 Task: Reverse Audio.
Action: Mouse moved to (93, 10)
Screenshot: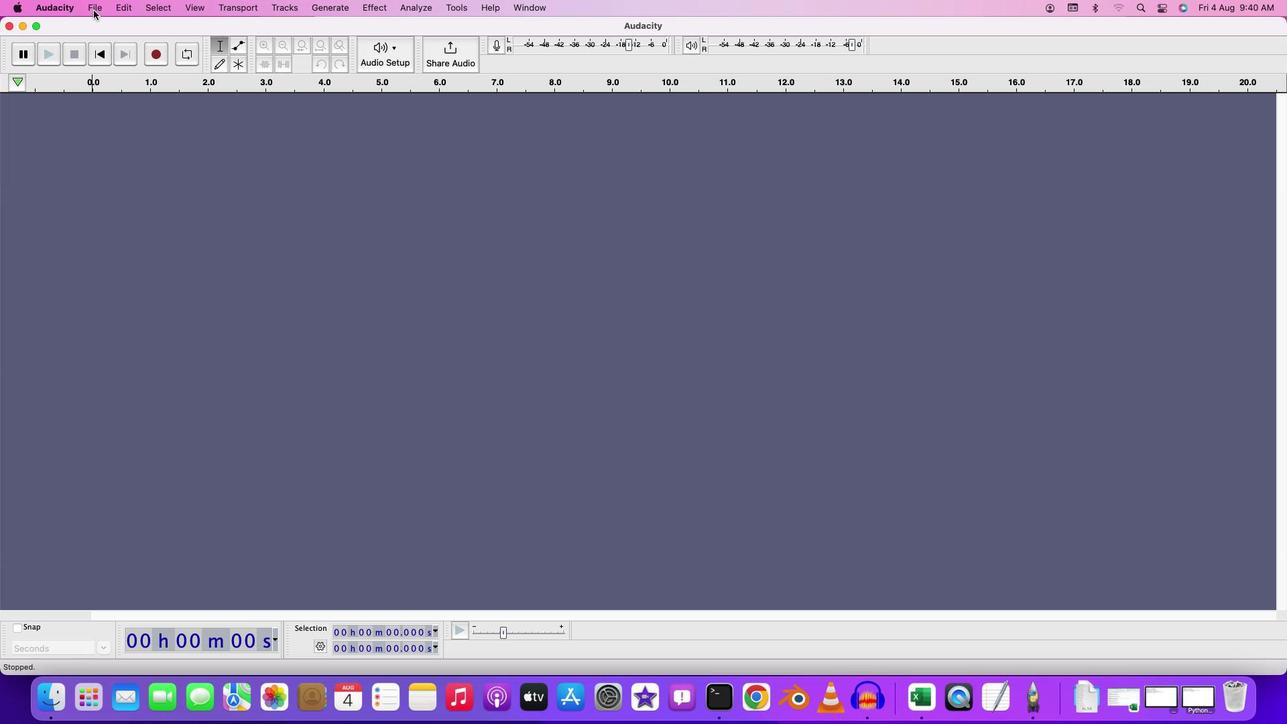 
Action: Mouse pressed left at (93, 10)
Screenshot: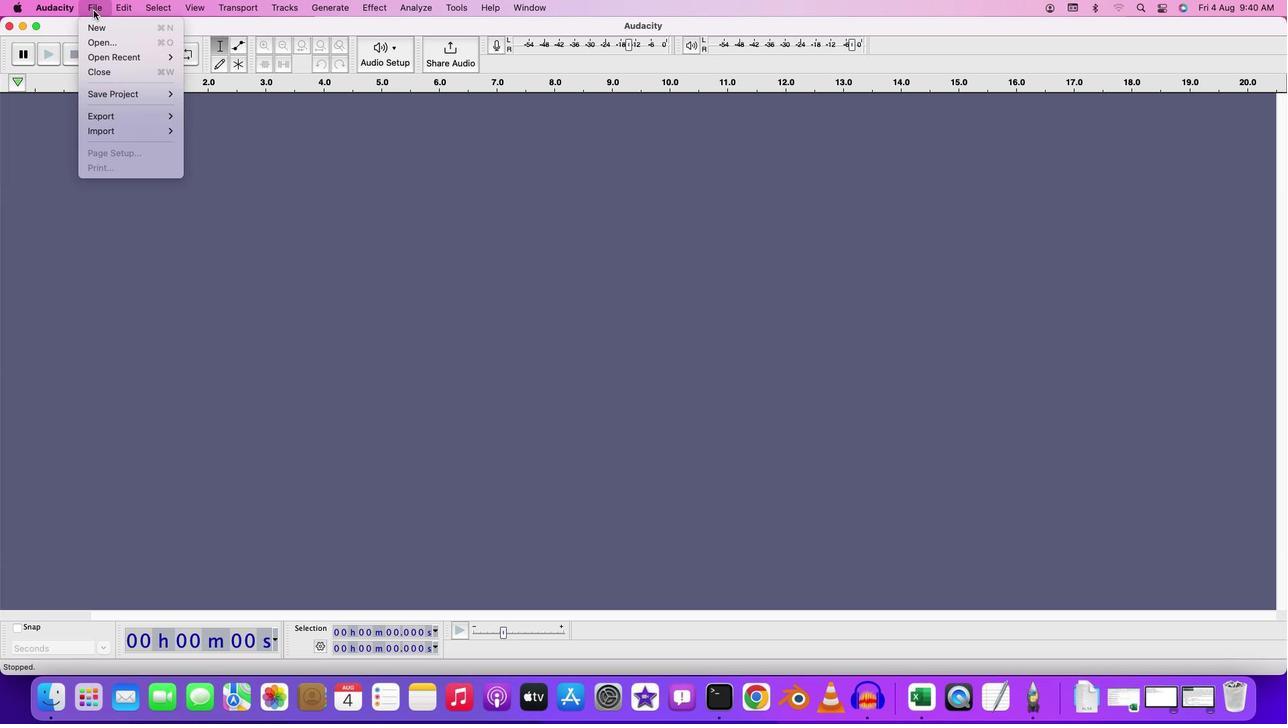
Action: Mouse moved to (102, 38)
Screenshot: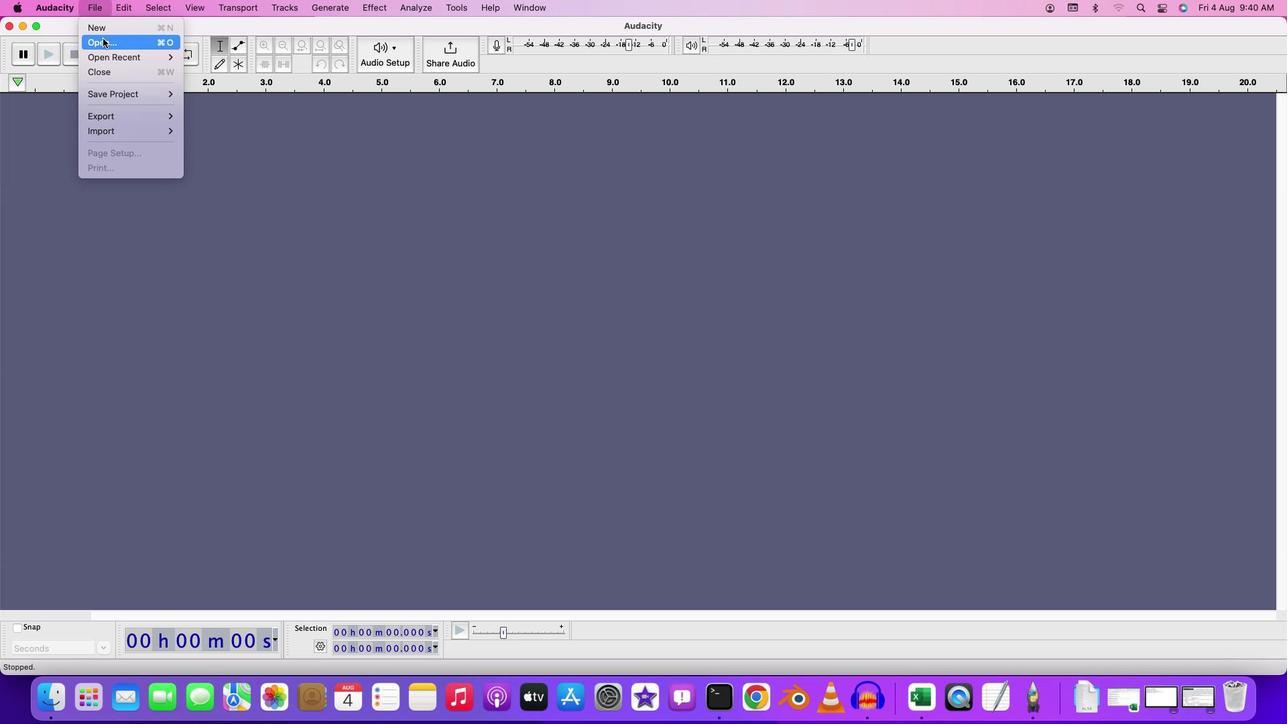 
Action: Mouse pressed left at (102, 38)
Screenshot: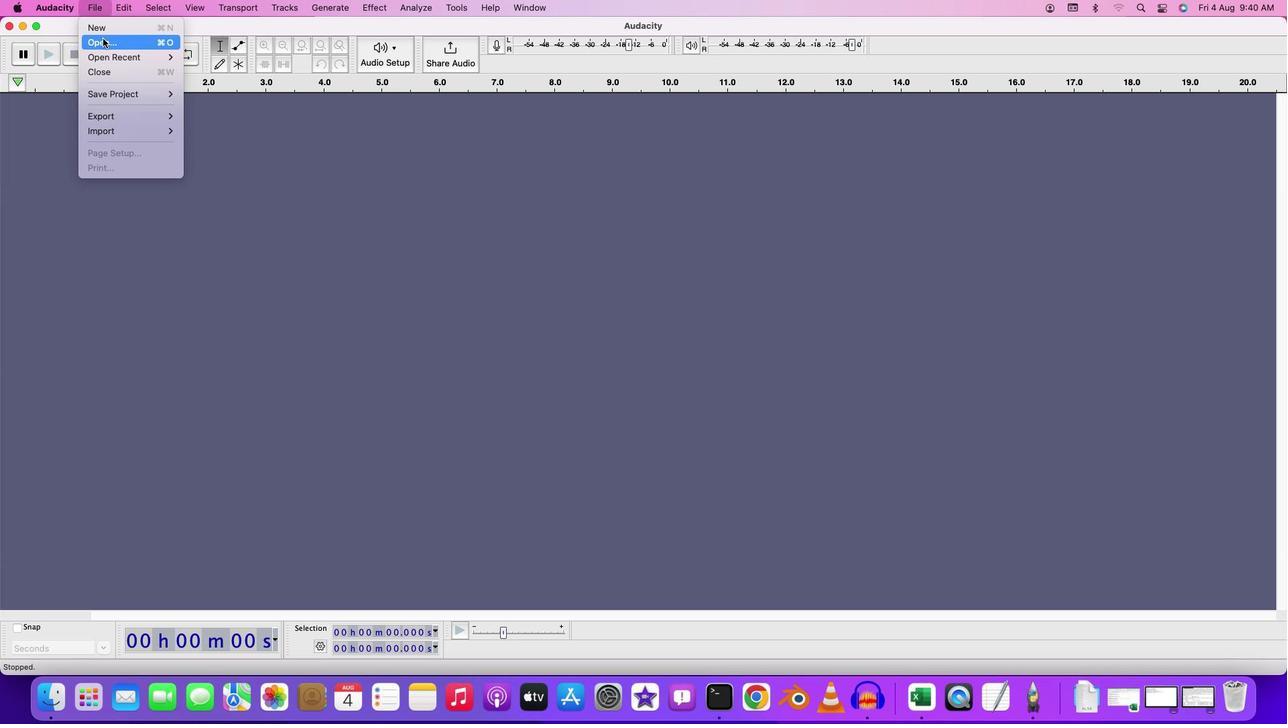 
Action: Mouse moved to (545, 275)
Screenshot: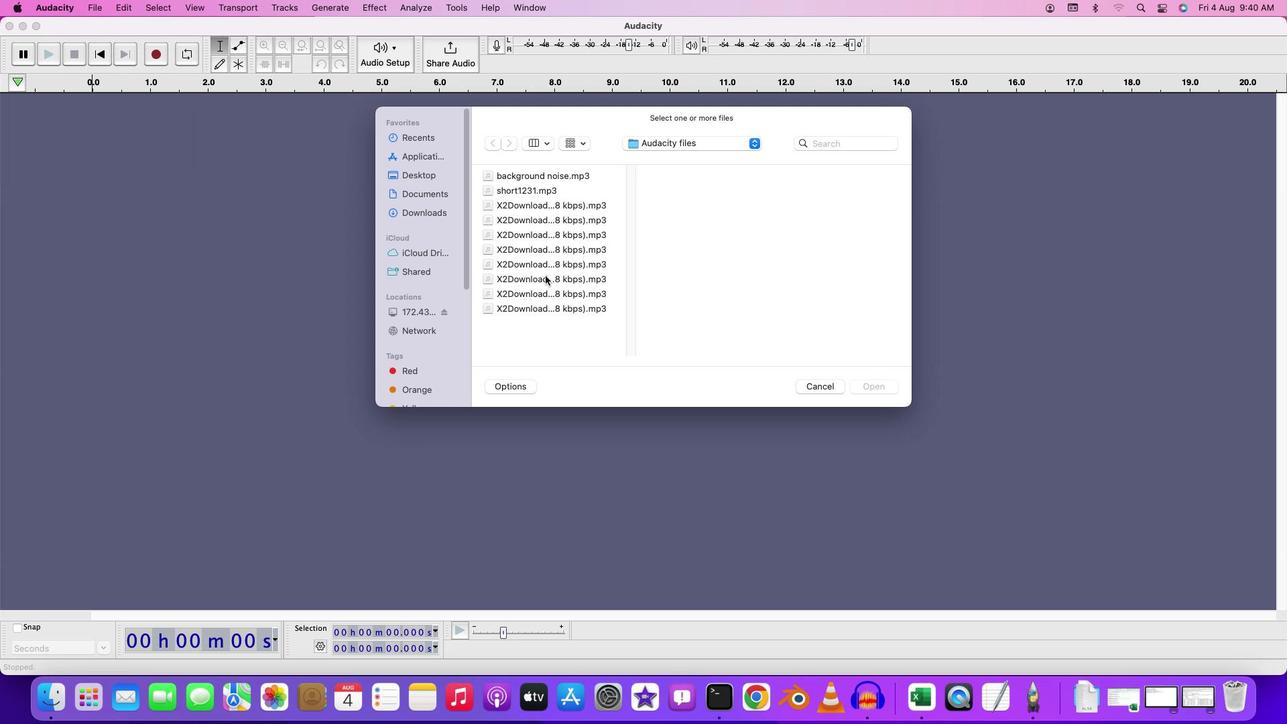 
Action: Mouse pressed left at (545, 275)
Screenshot: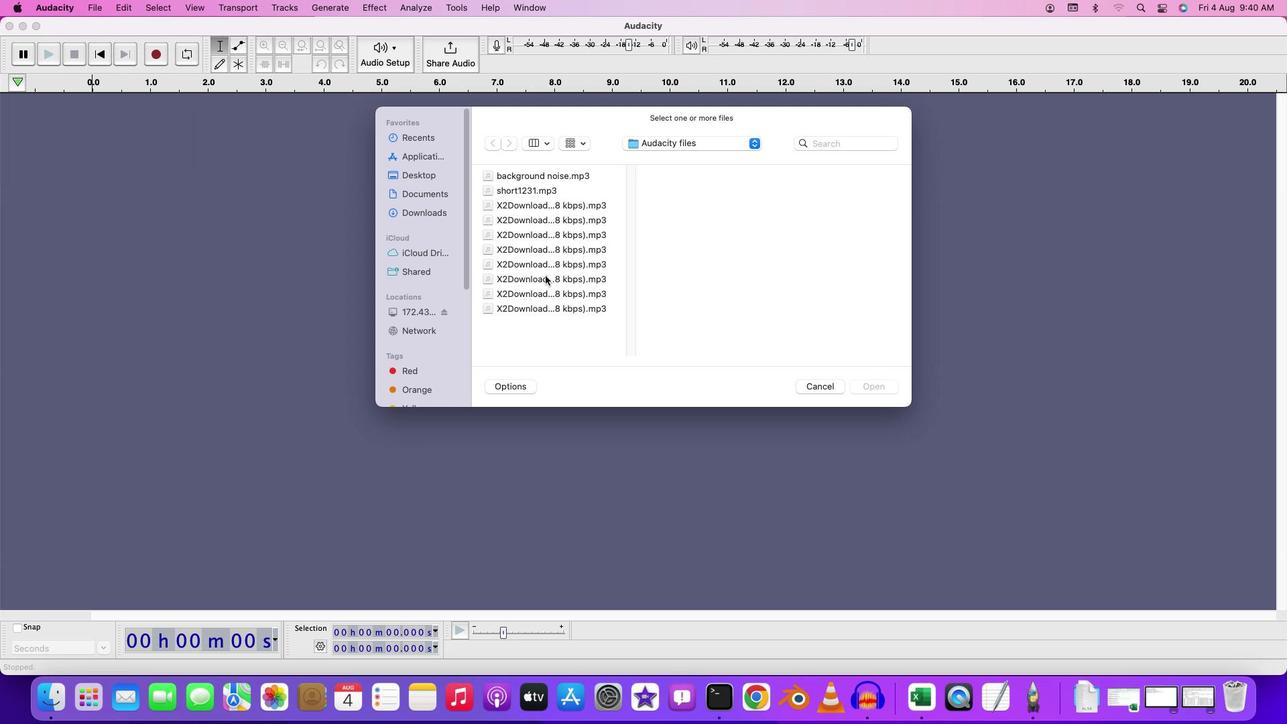 
Action: Mouse moved to (546, 280)
Screenshot: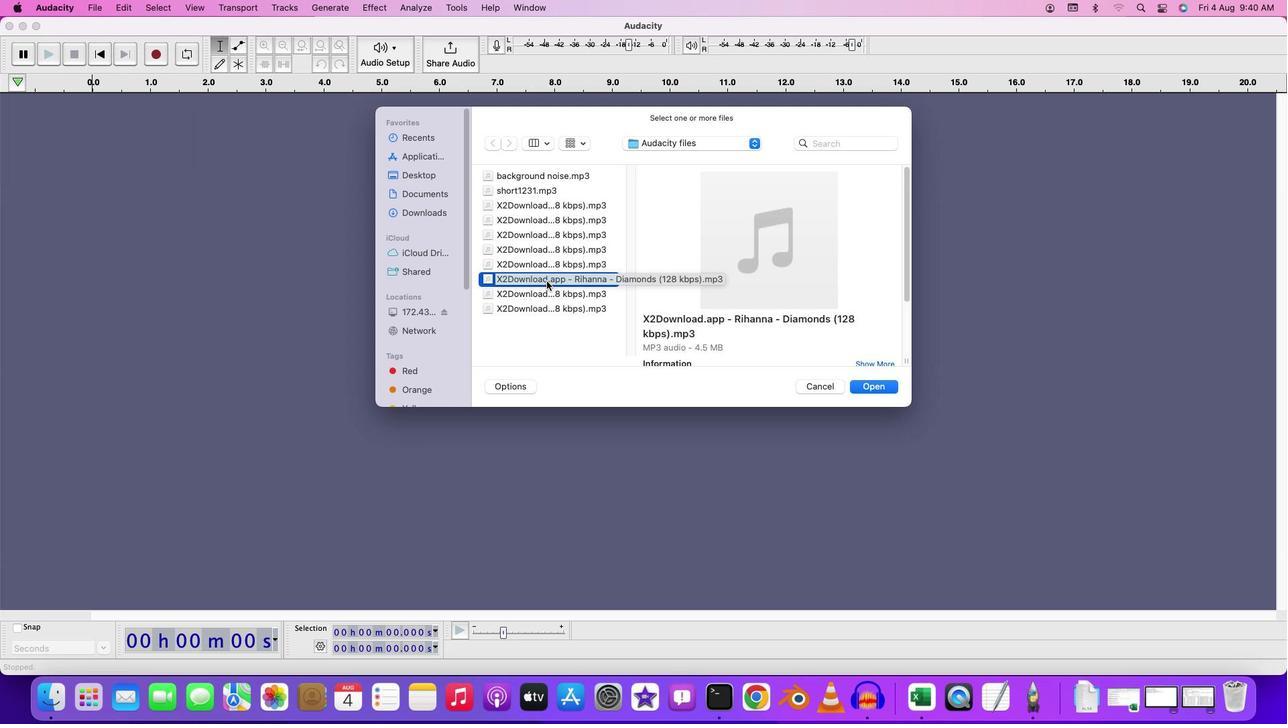 
Action: Mouse pressed left at (546, 280)
Screenshot: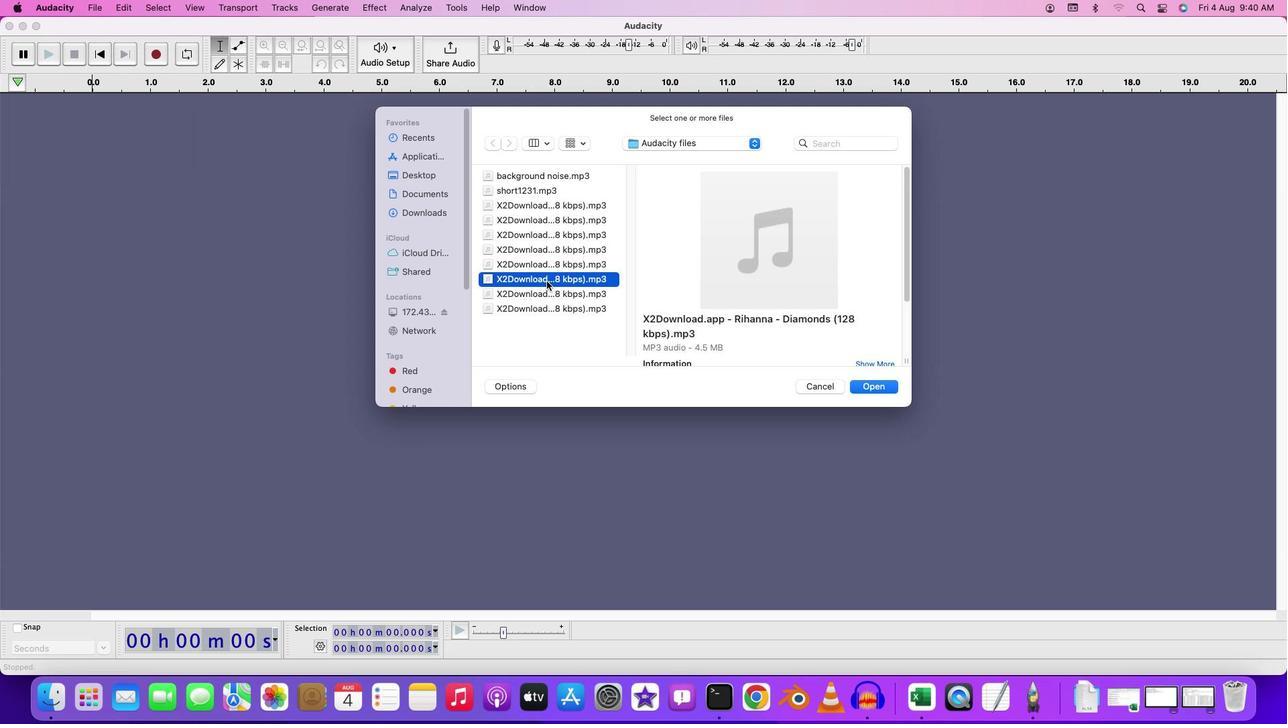 
Action: Mouse pressed left at (546, 280)
Screenshot: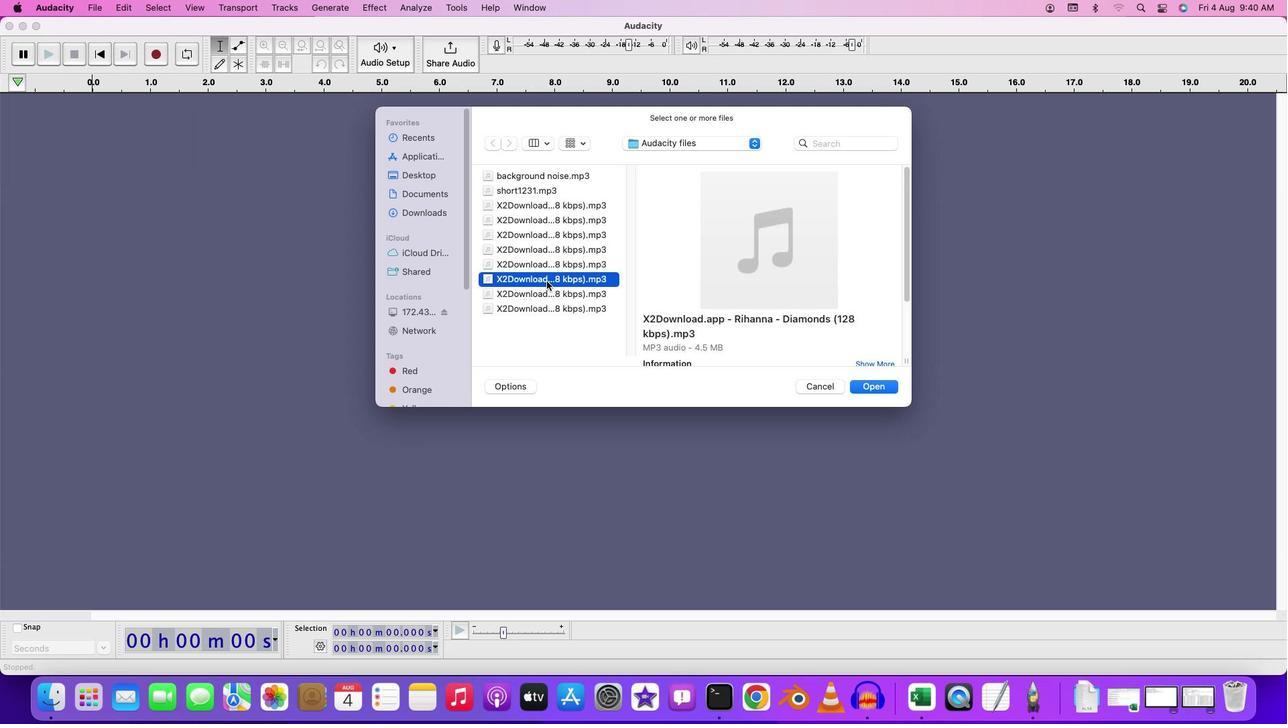 
Action: Mouse moved to (285, 150)
Screenshot: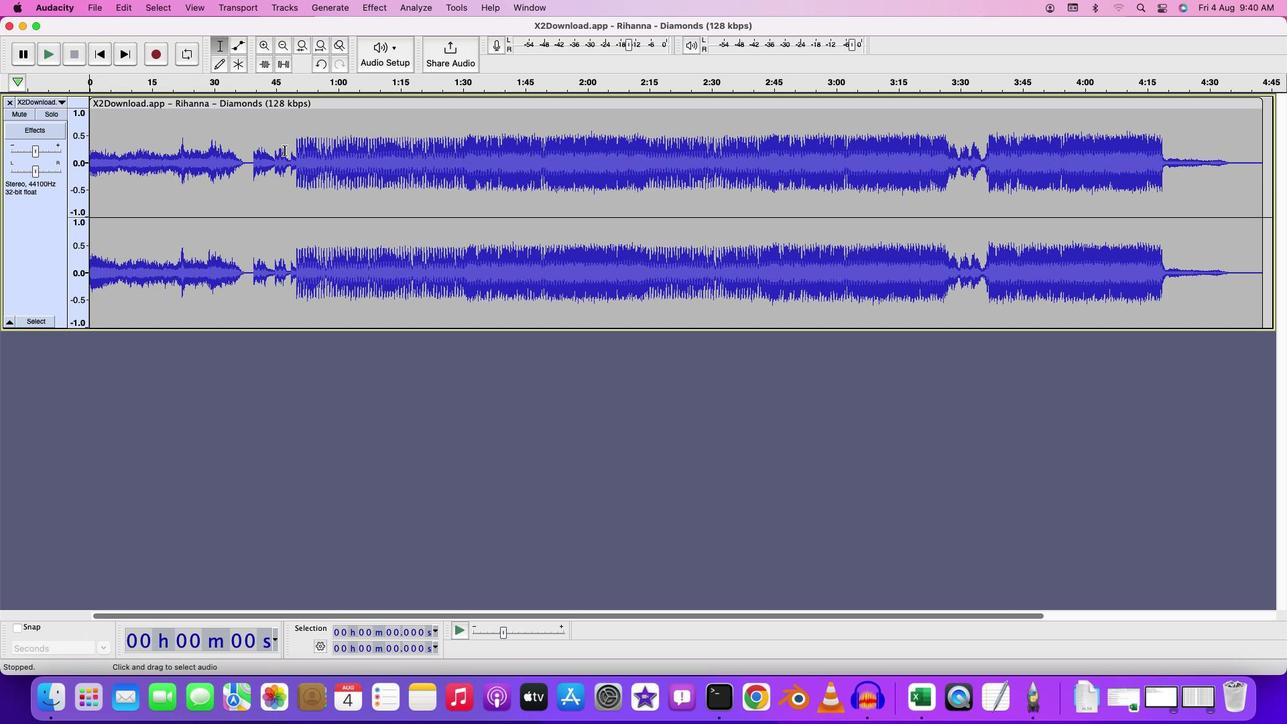 
Action: Mouse pressed left at (285, 150)
Screenshot: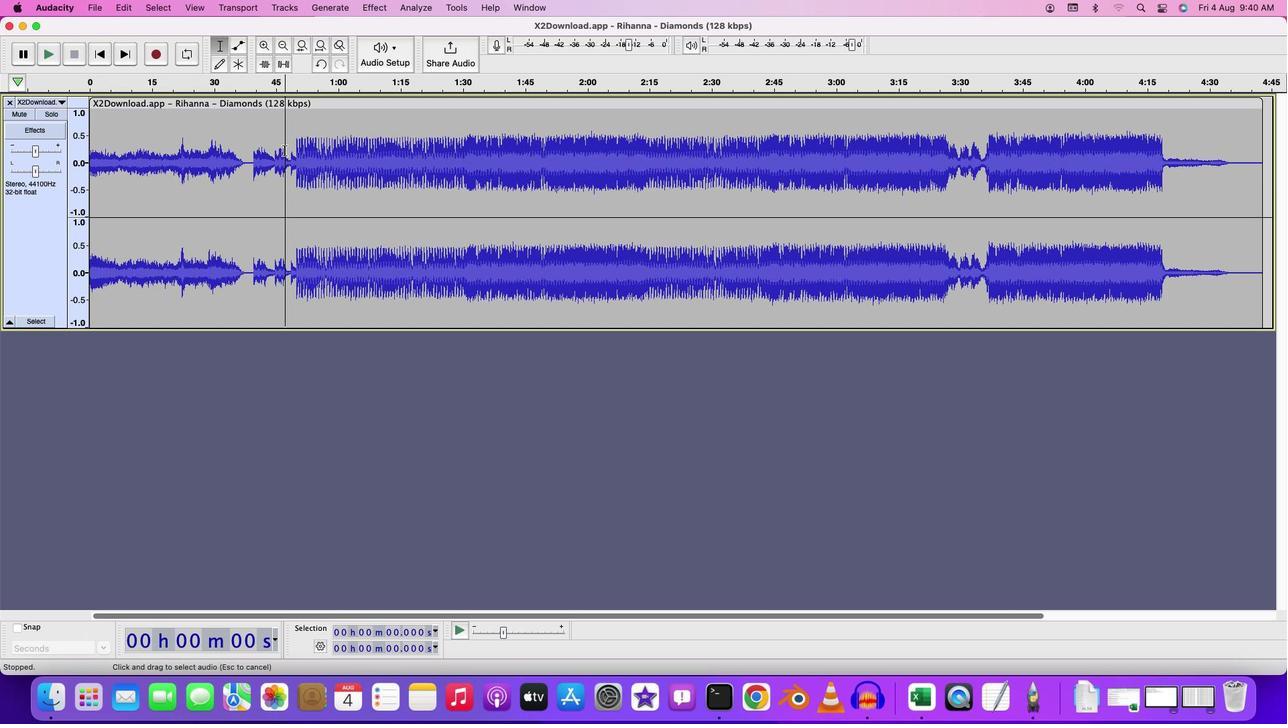 
Action: Mouse moved to (292, 147)
Screenshot: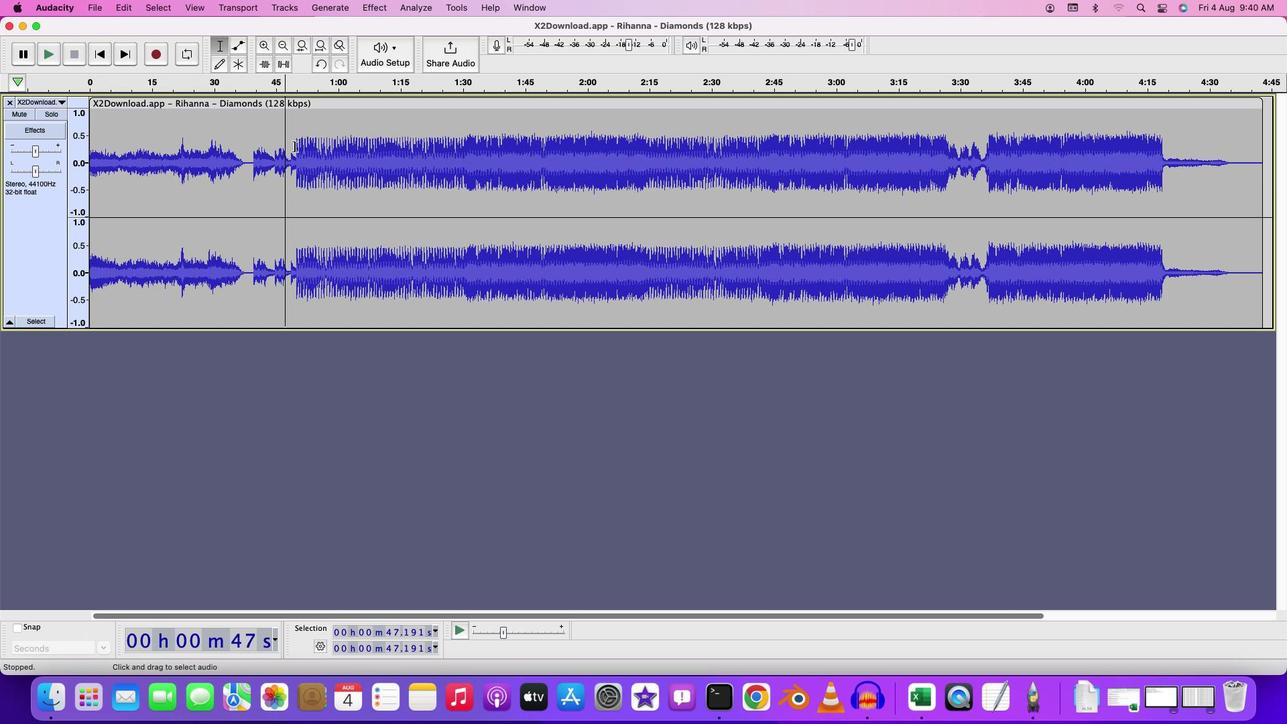 
Action: Key pressed Key.space
Screenshot: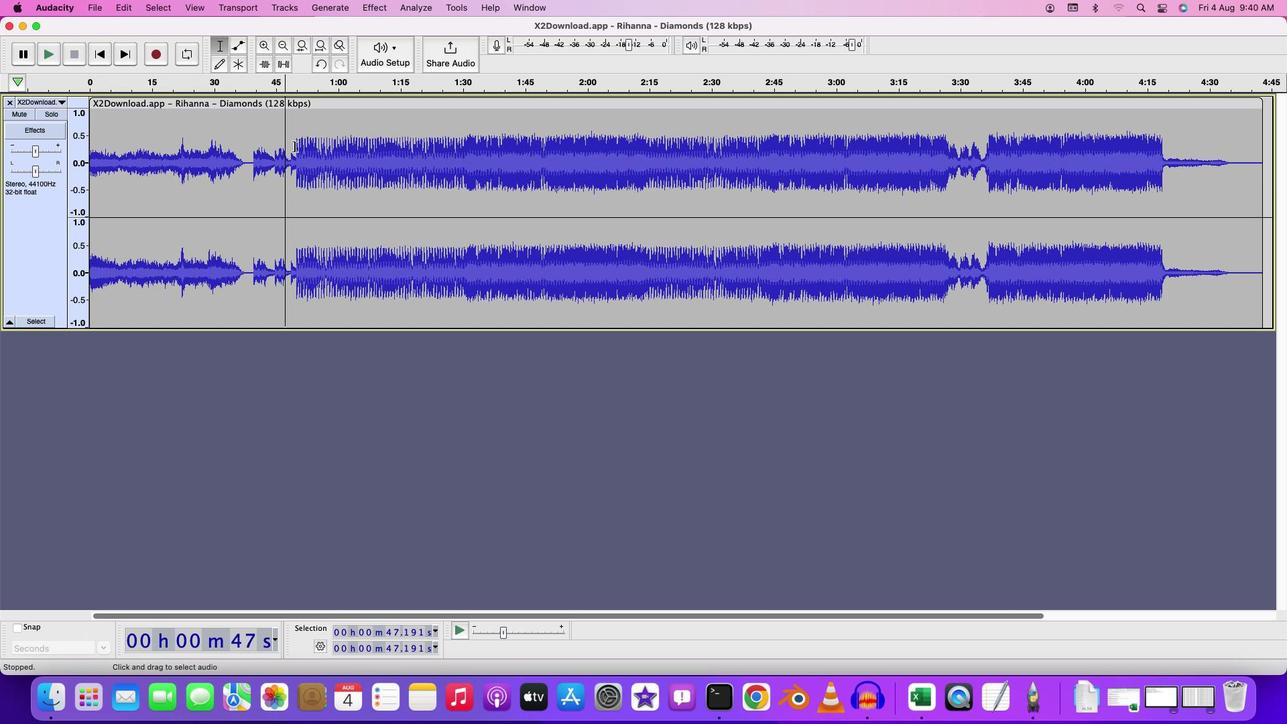 
Action: Mouse moved to (299, 146)
Screenshot: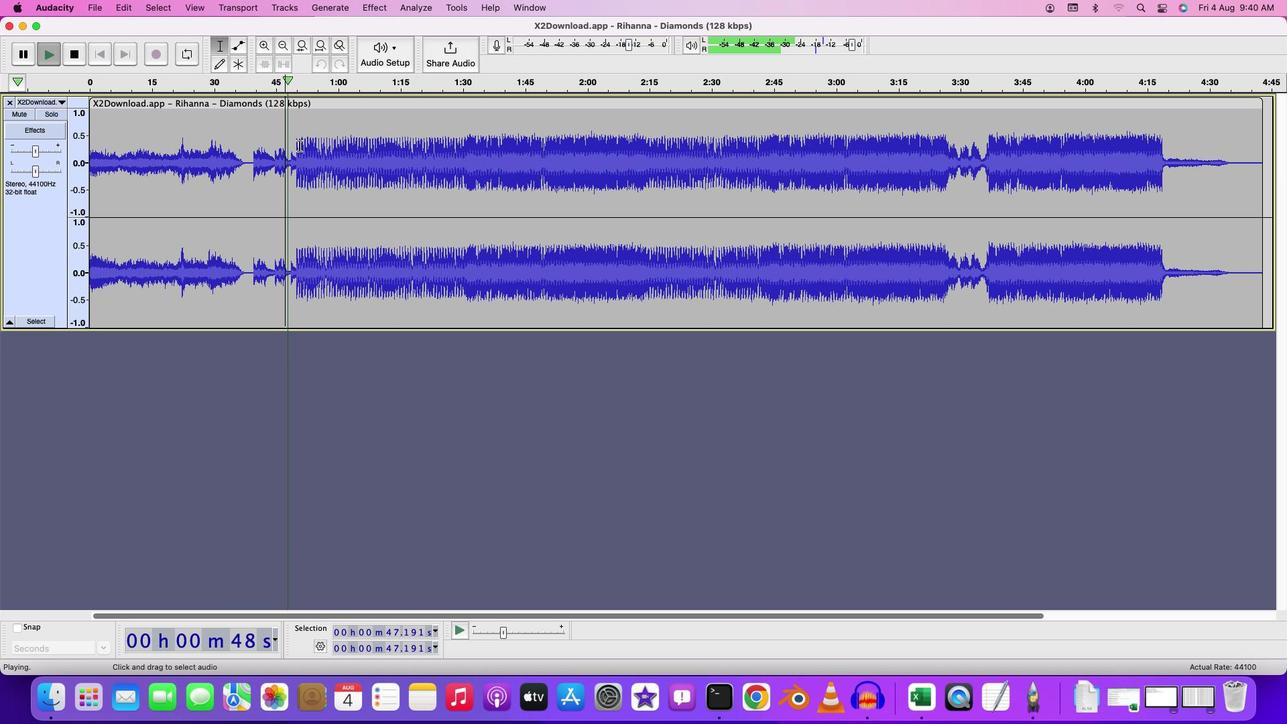 
Action: Key pressed Key.space
Screenshot: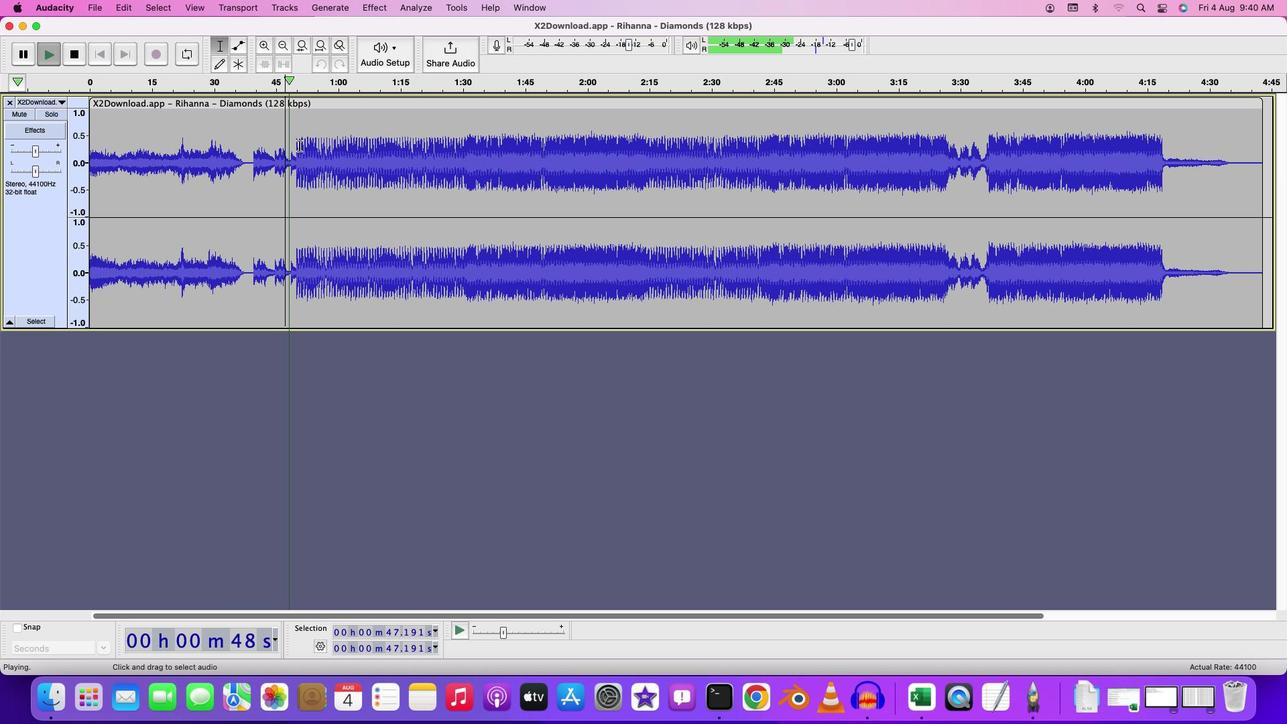 
Action: Mouse moved to (299, 146)
Screenshot: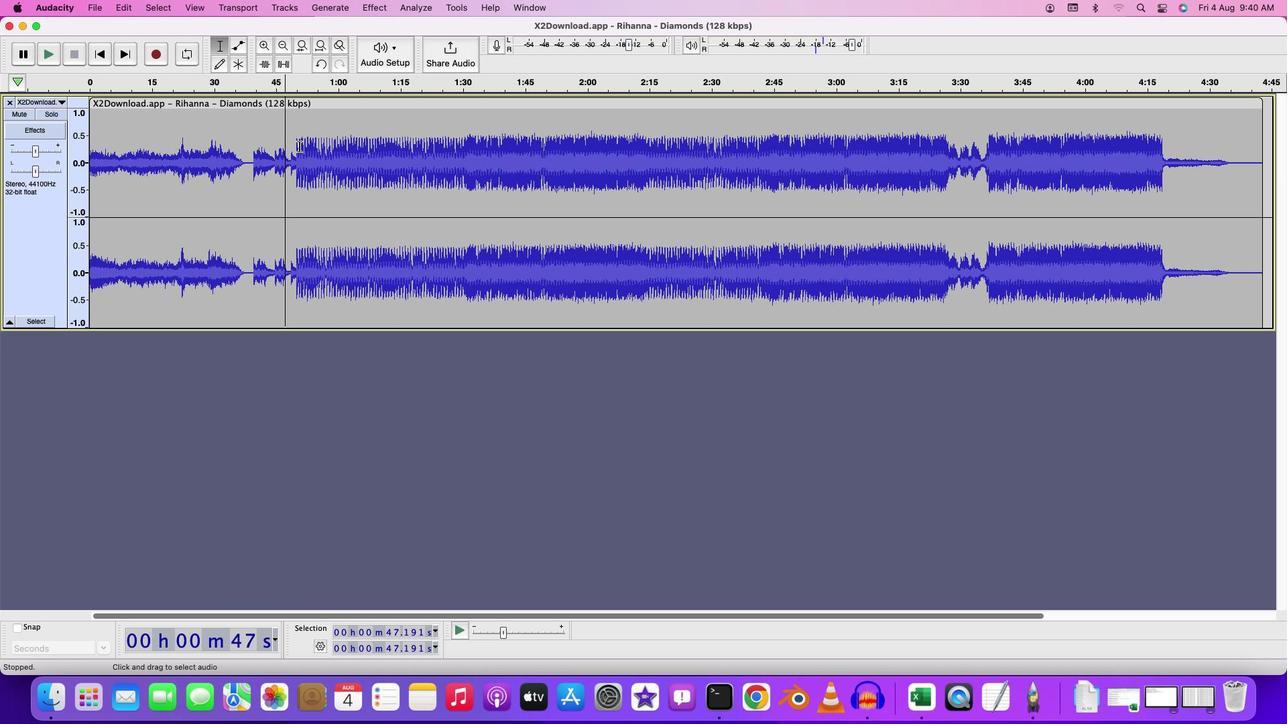 
Action: Key pressed Key.space
Screenshot: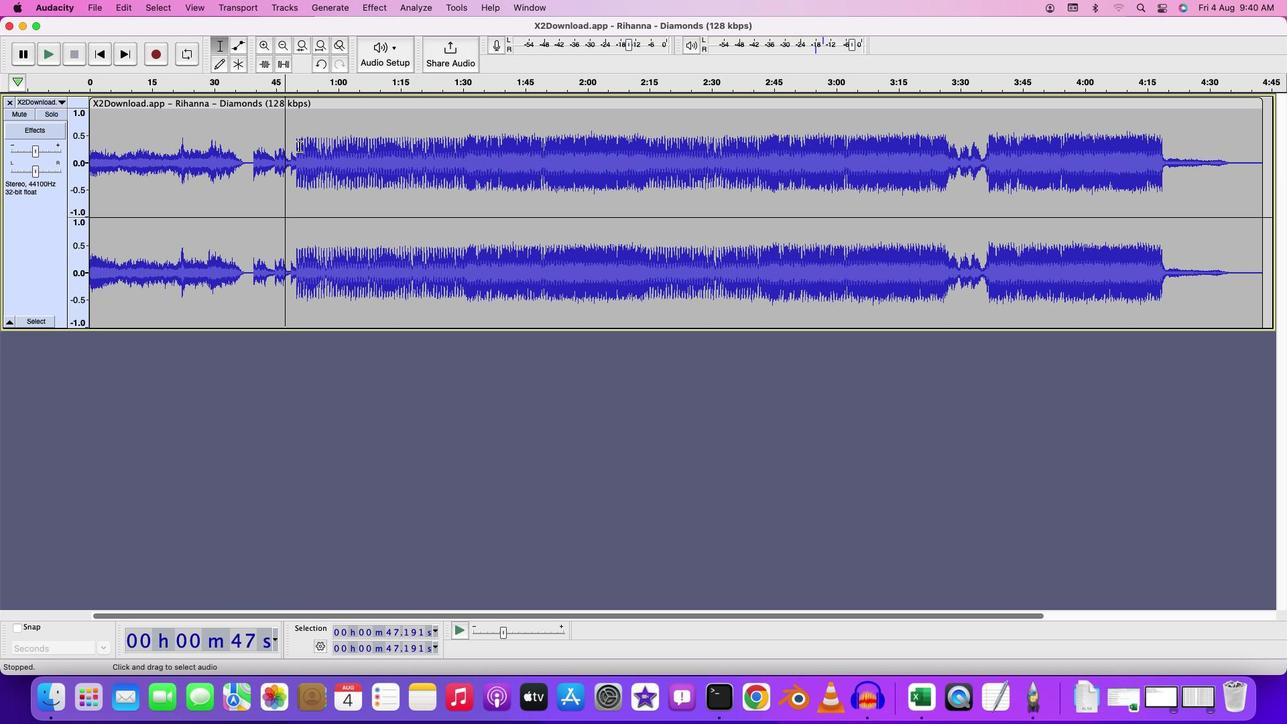 
Action: Mouse moved to (249, 134)
Screenshot: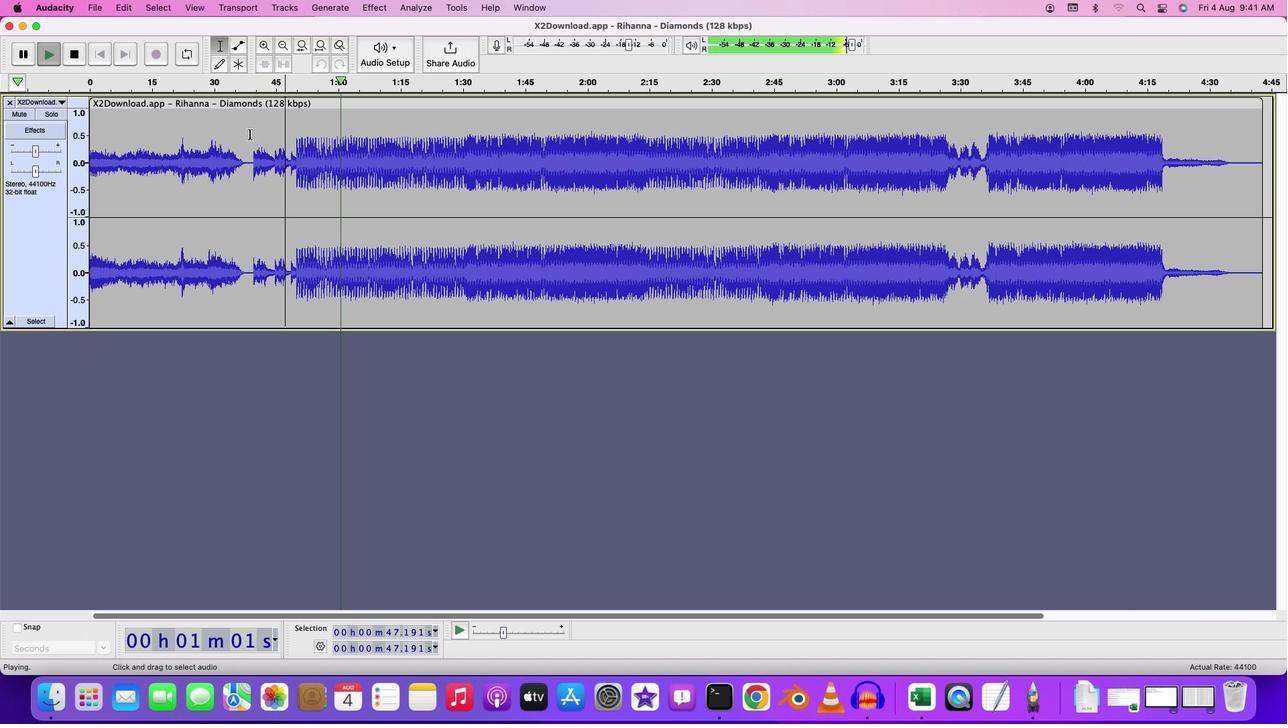 
Action: Mouse pressed left at (249, 134)
Screenshot: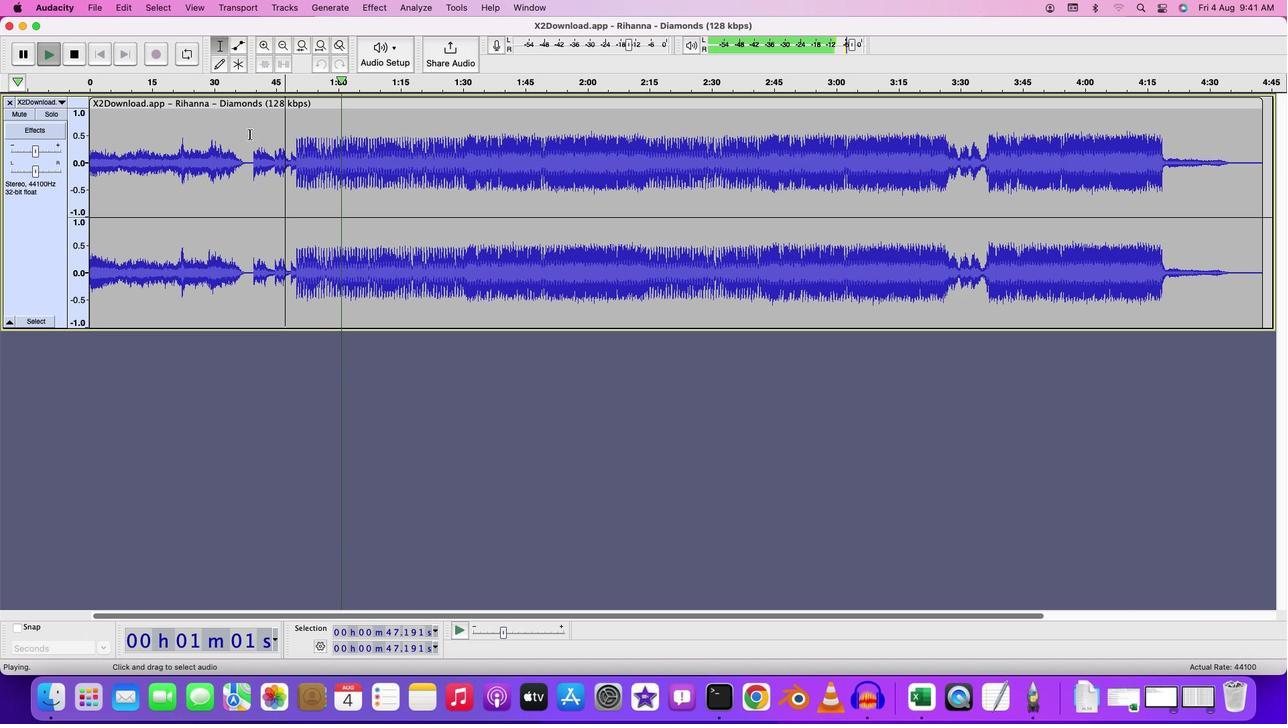 
Action: Mouse moved to (934, 115)
Screenshot: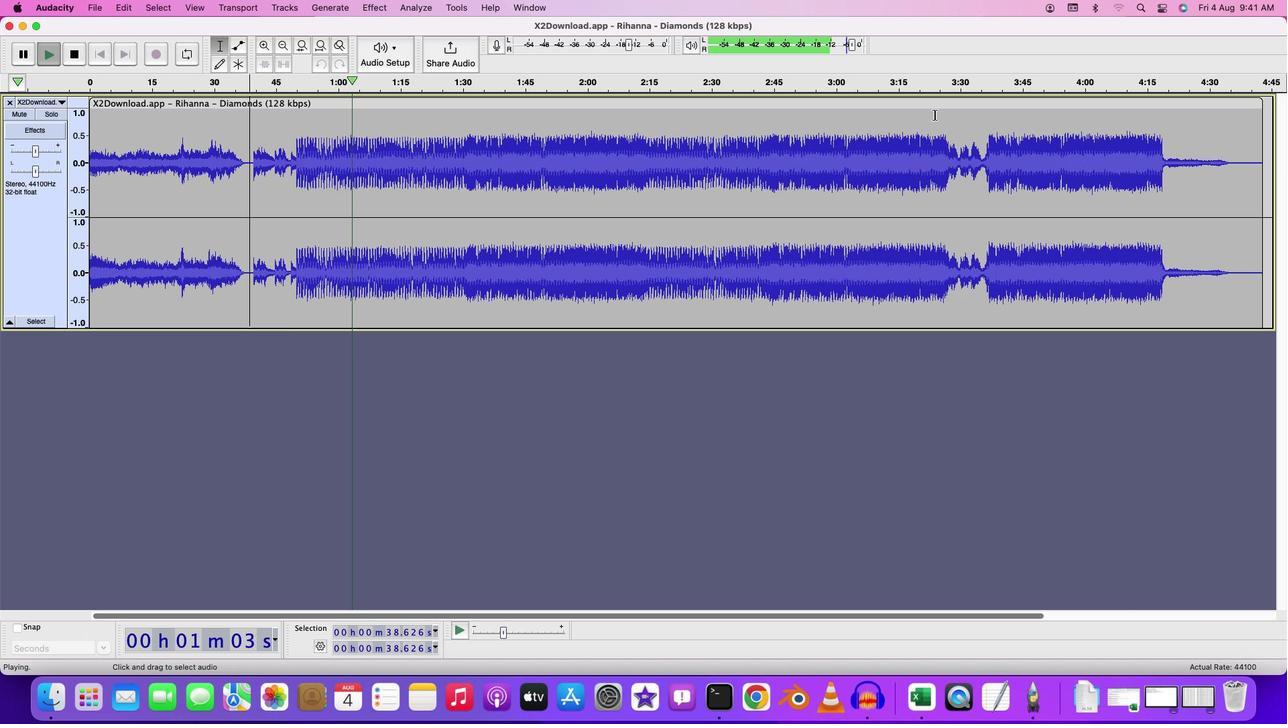 
Action: Mouse pressed left at (934, 115)
Screenshot: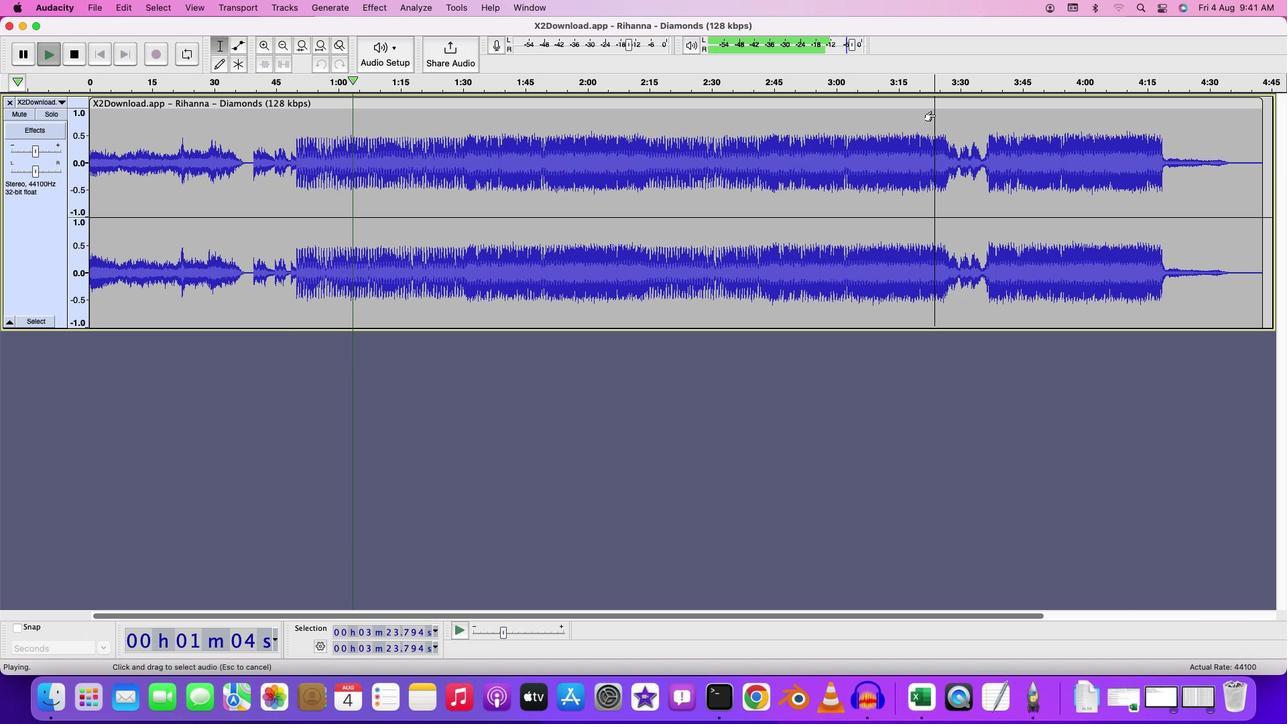 
Action: Key pressed Key.spaceKey.space
Screenshot: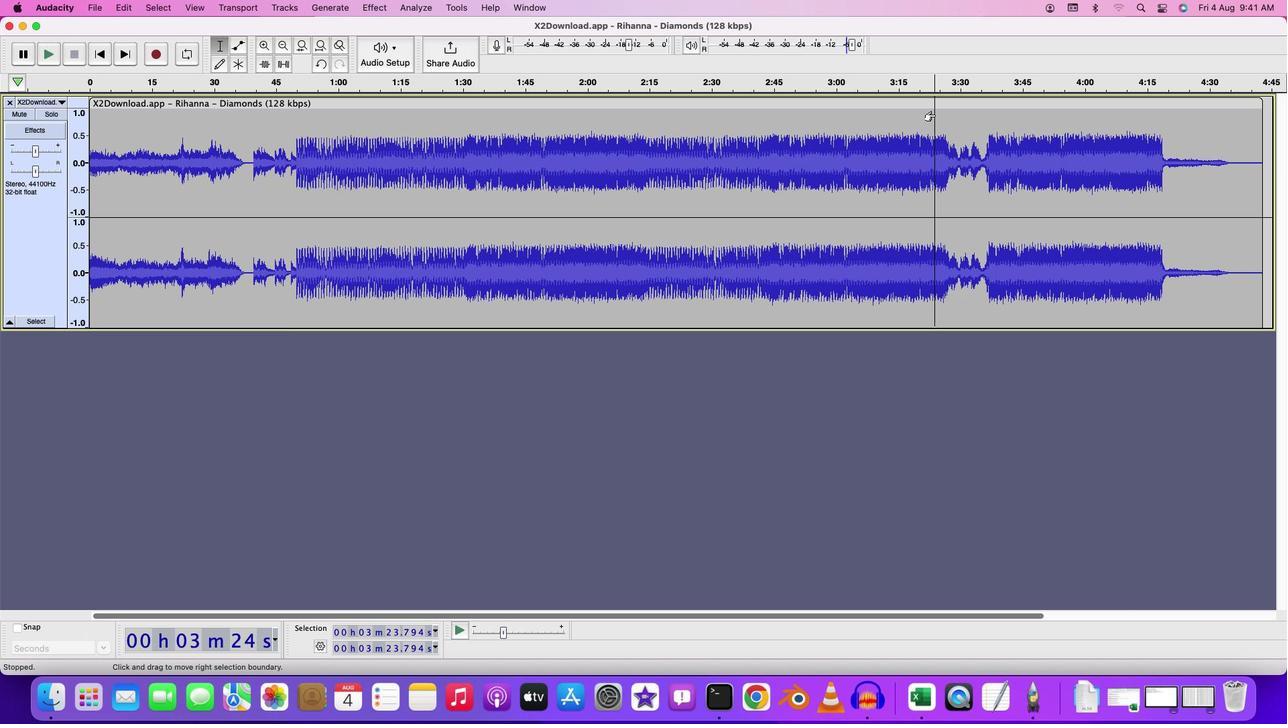 
Action: Mouse moved to (909, 122)
Screenshot: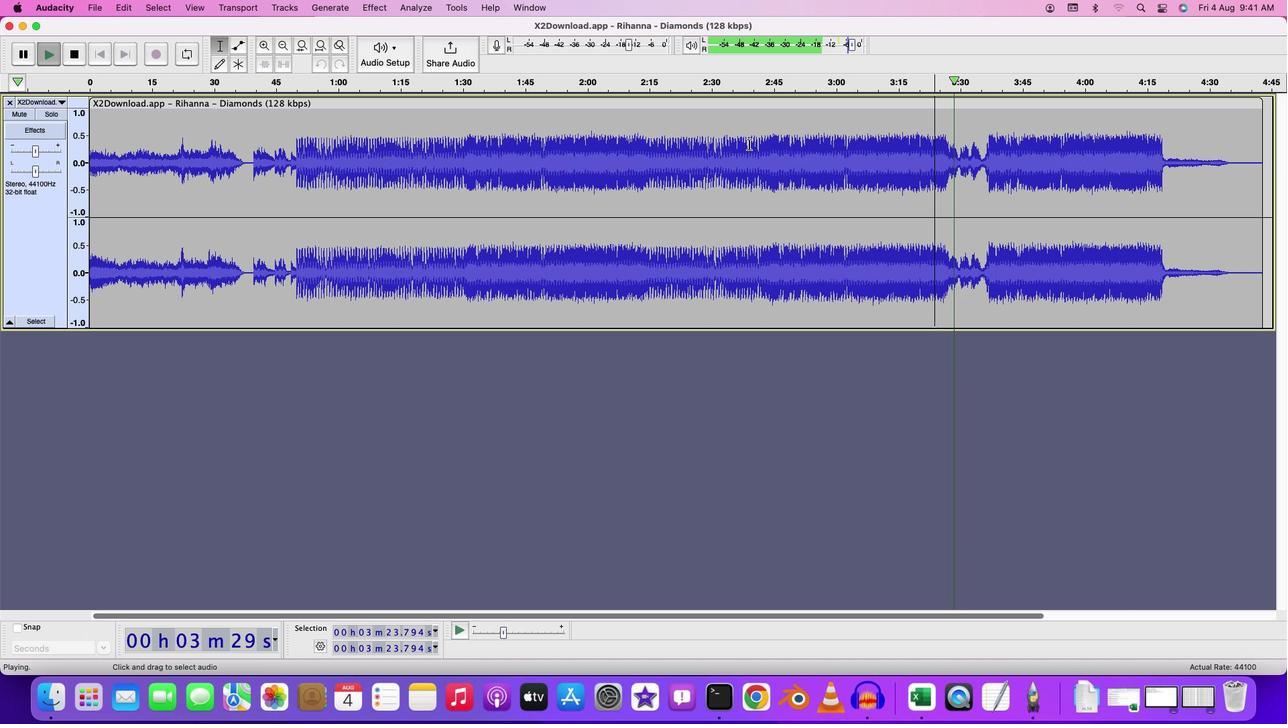 
Action: Key pressed Key.space
Screenshot: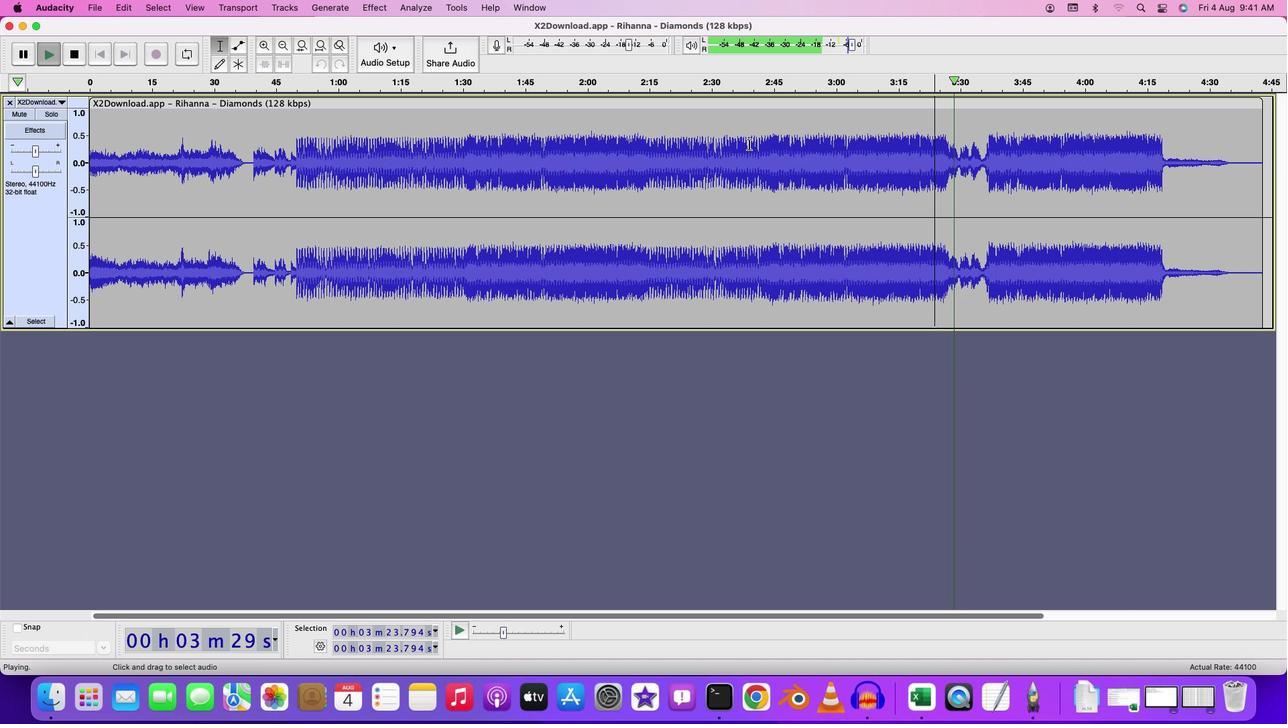 
Action: Mouse moved to (175, 122)
Screenshot: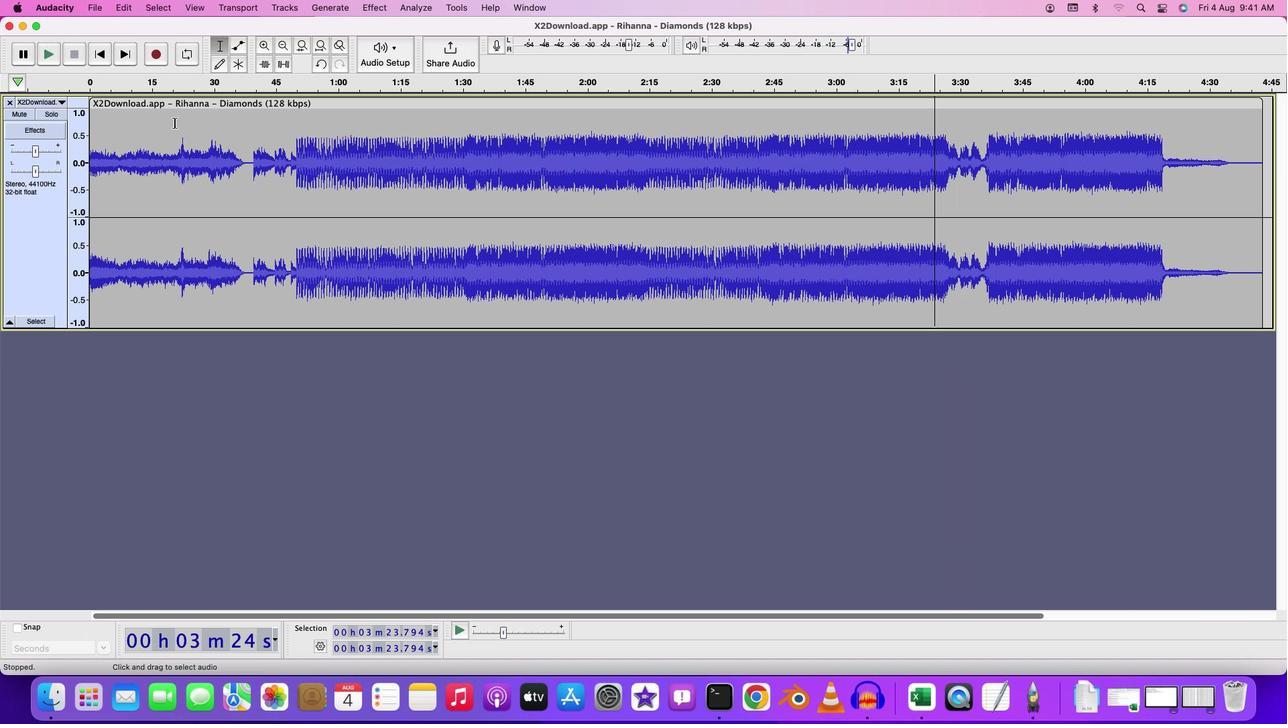 
Action: Mouse pressed left at (175, 122)
Screenshot: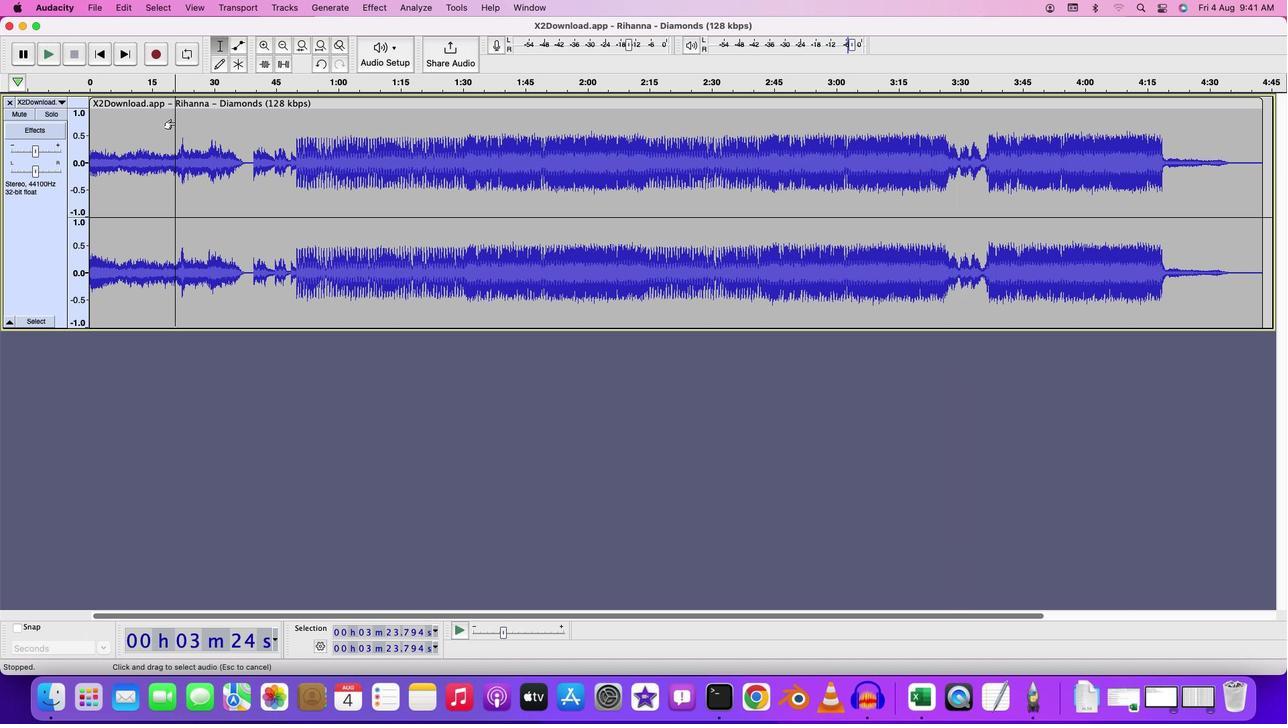 
Action: Key pressed Key.space
Screenshot: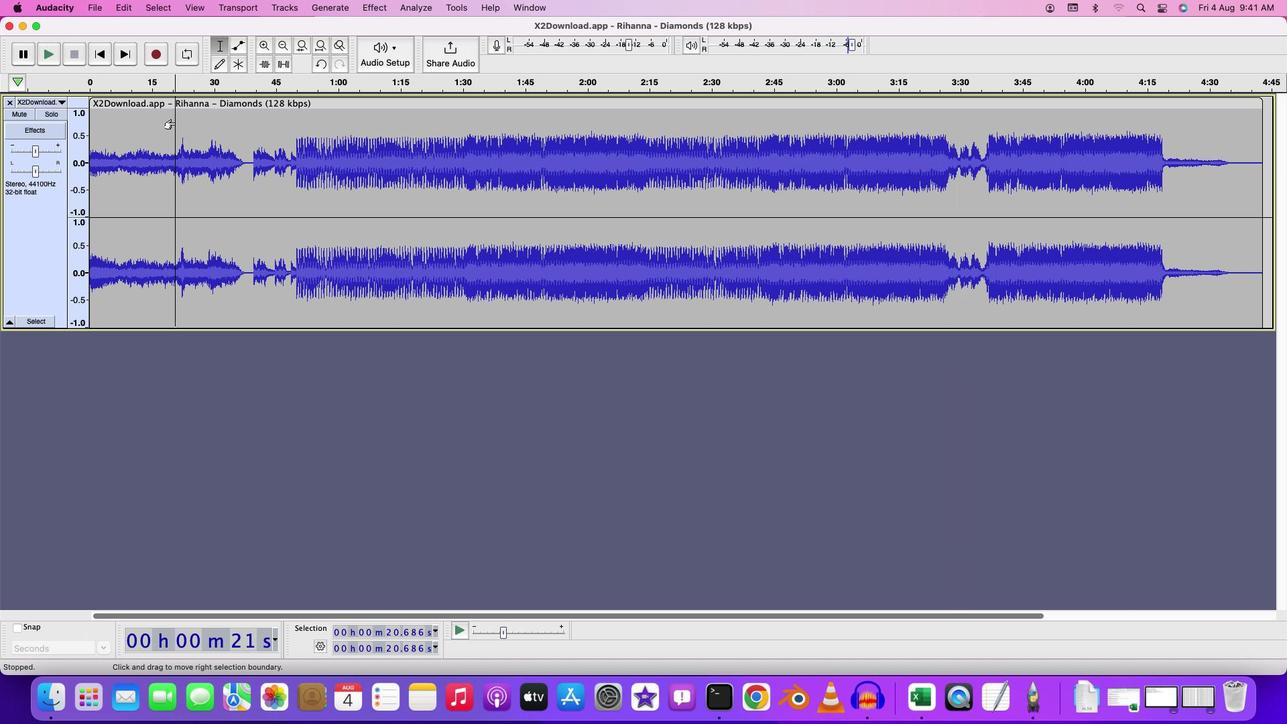 
Action: Mouse moved to (254, 132)
Screenshot: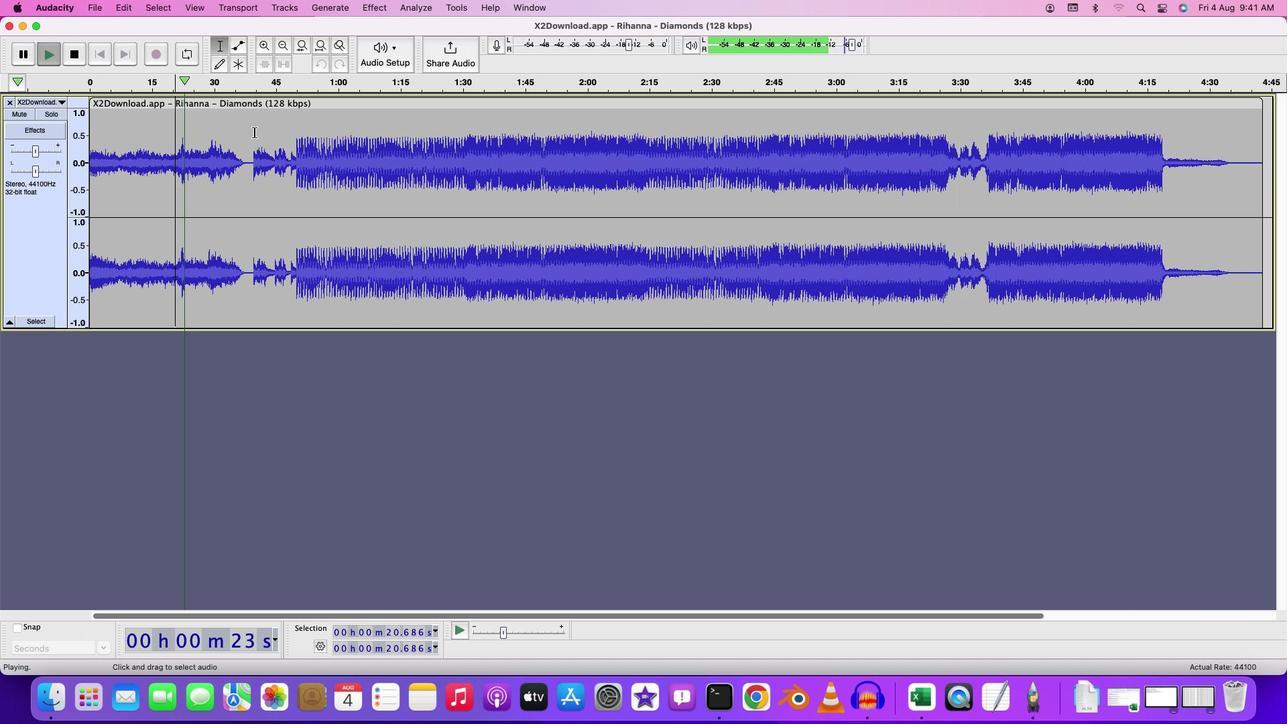 
Action: Mouse pressed left at (254, 132)
Screenshot: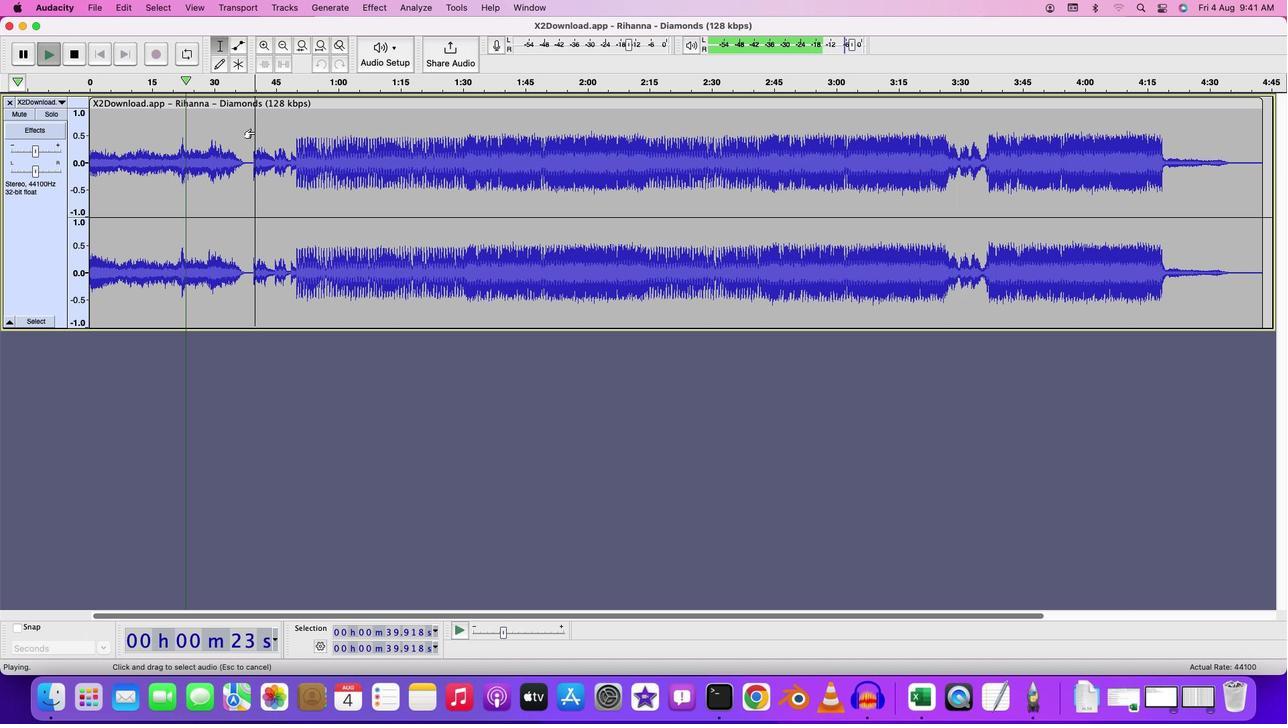 
Action: Key pressed Key.spaceKey.space
Screenshot: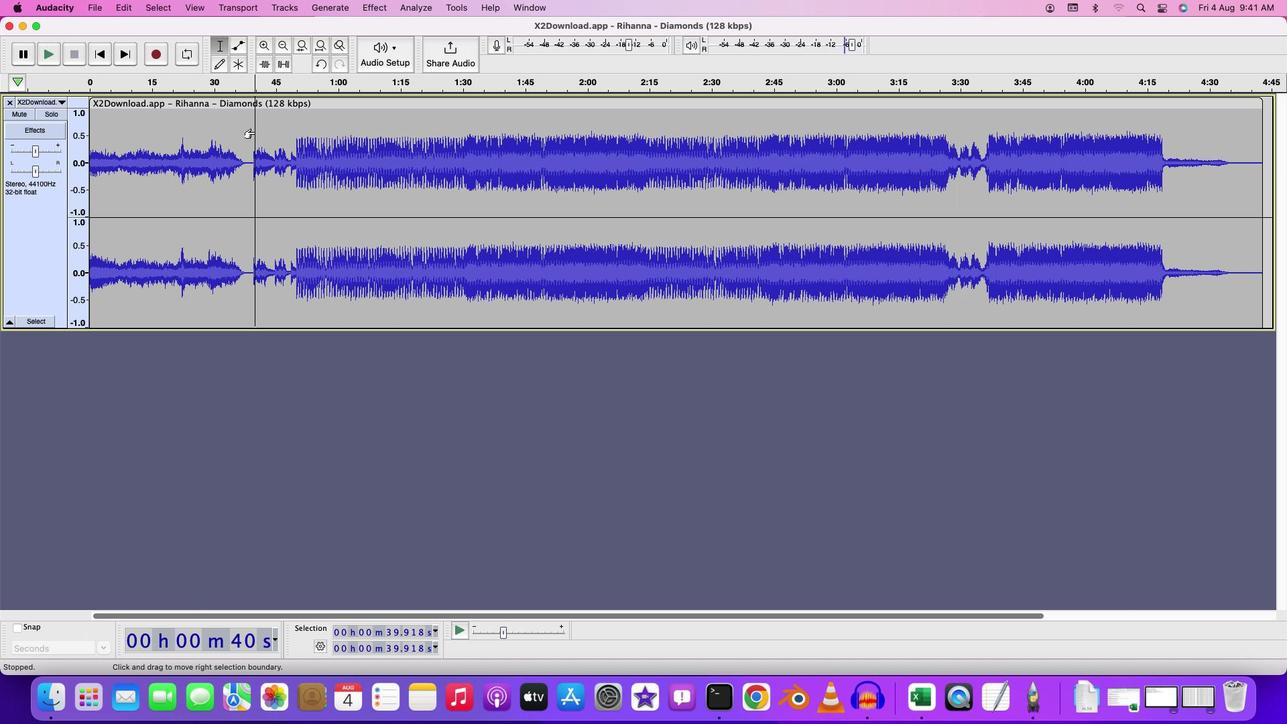 
Action: Mouse moved to (297, 127)
Screenshot: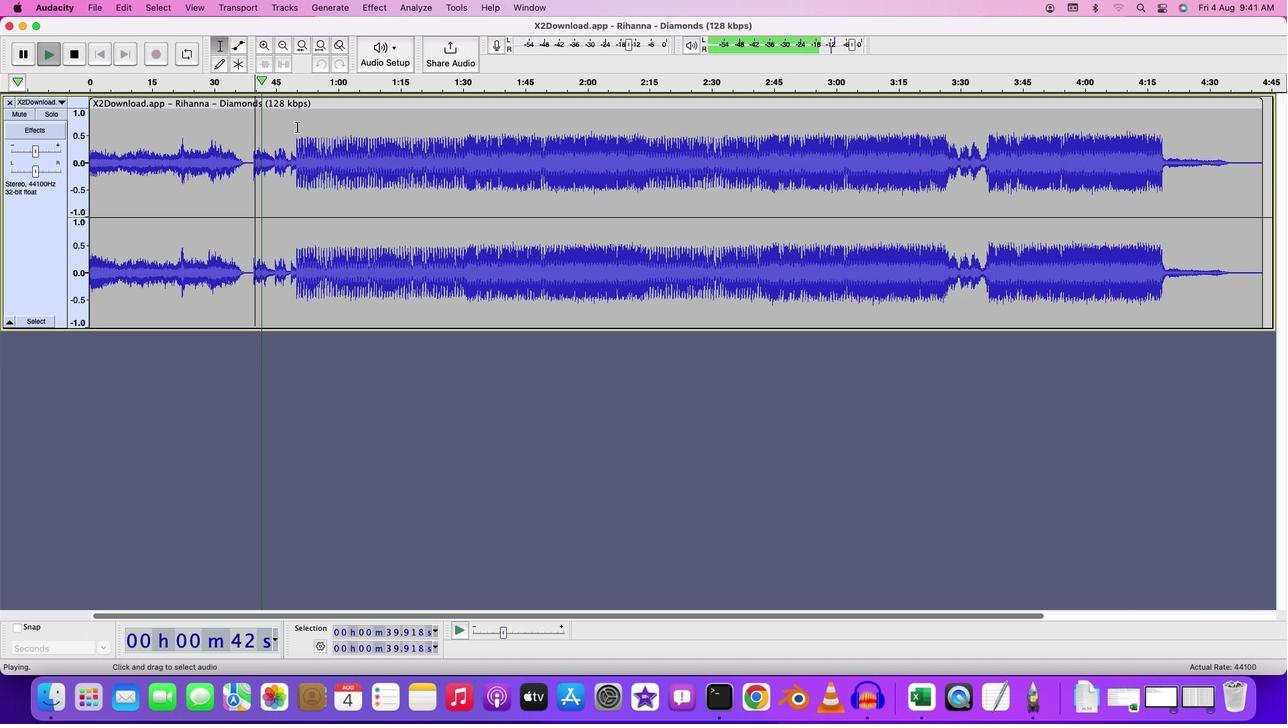 
Action: Key pressed Key.space
Screenshot: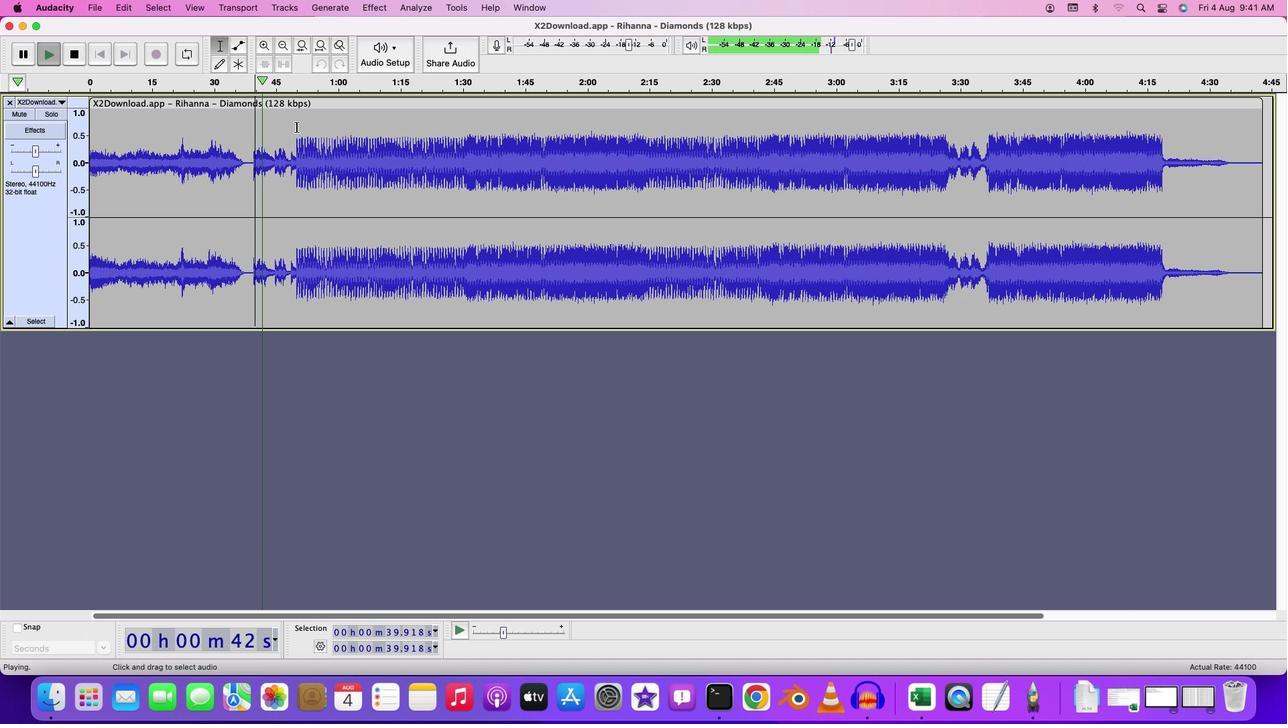 
Action: Mouse moved to (294, 125)
Screenshot: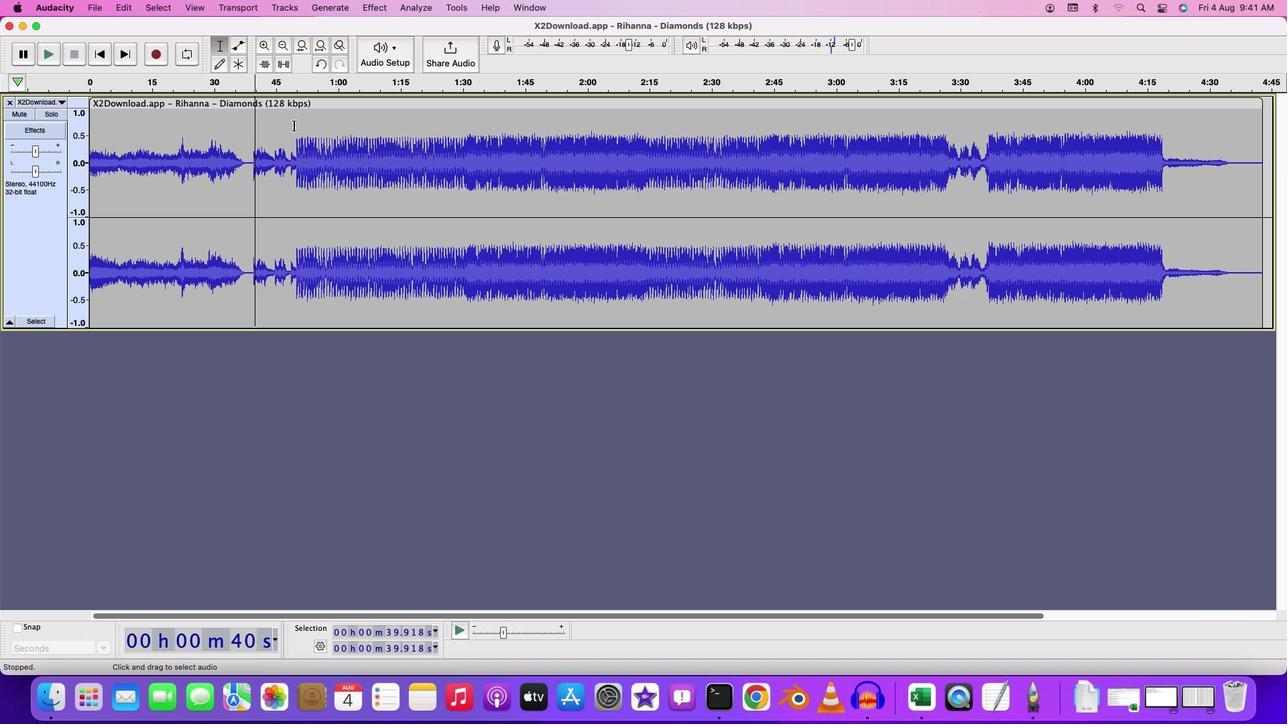 
Action: Mouse pressed left at (294, 125)
Screenshot: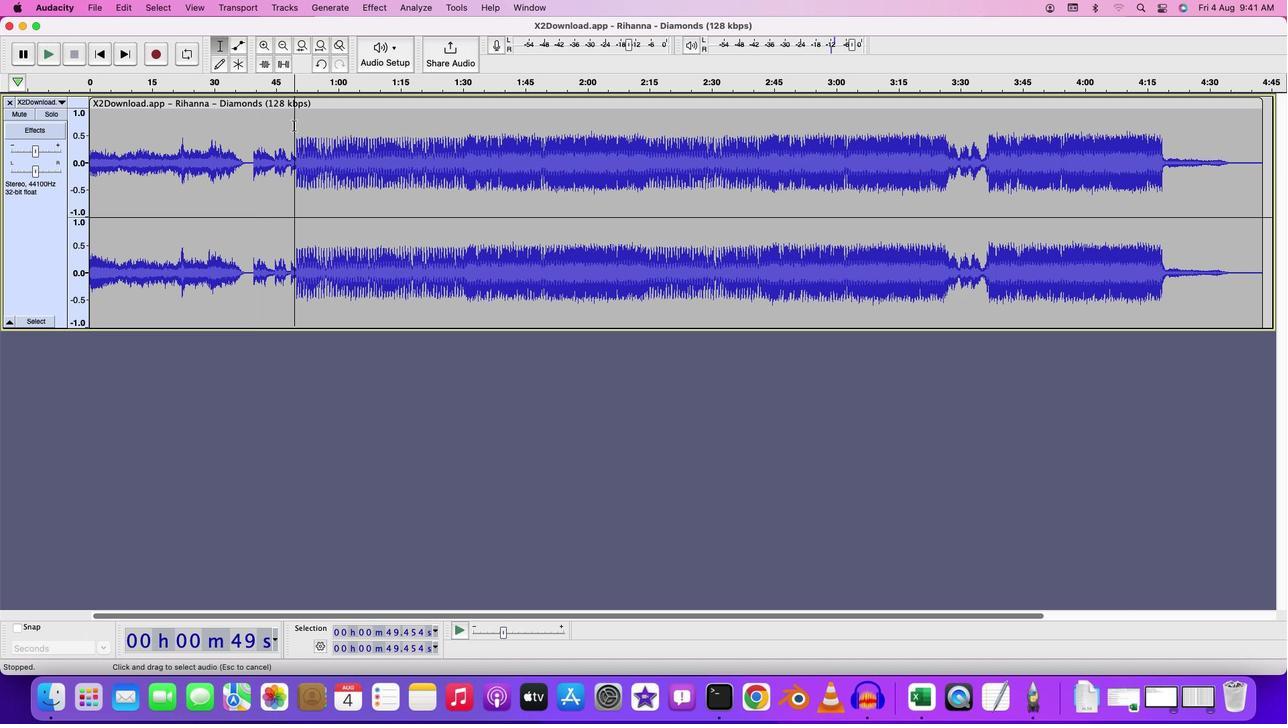 
Action: Mouse moved to (380, 8)
Screenshot: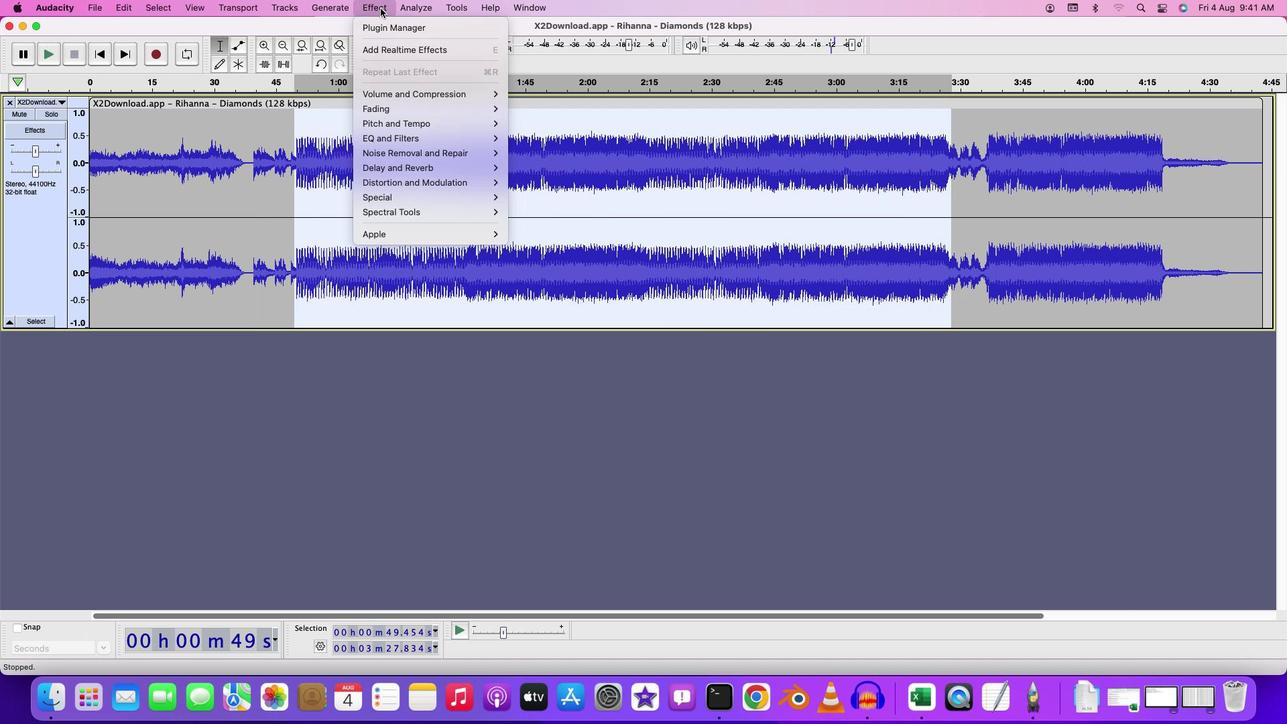 
Action: Mouse pressed left at (380, 8)
Screenshot: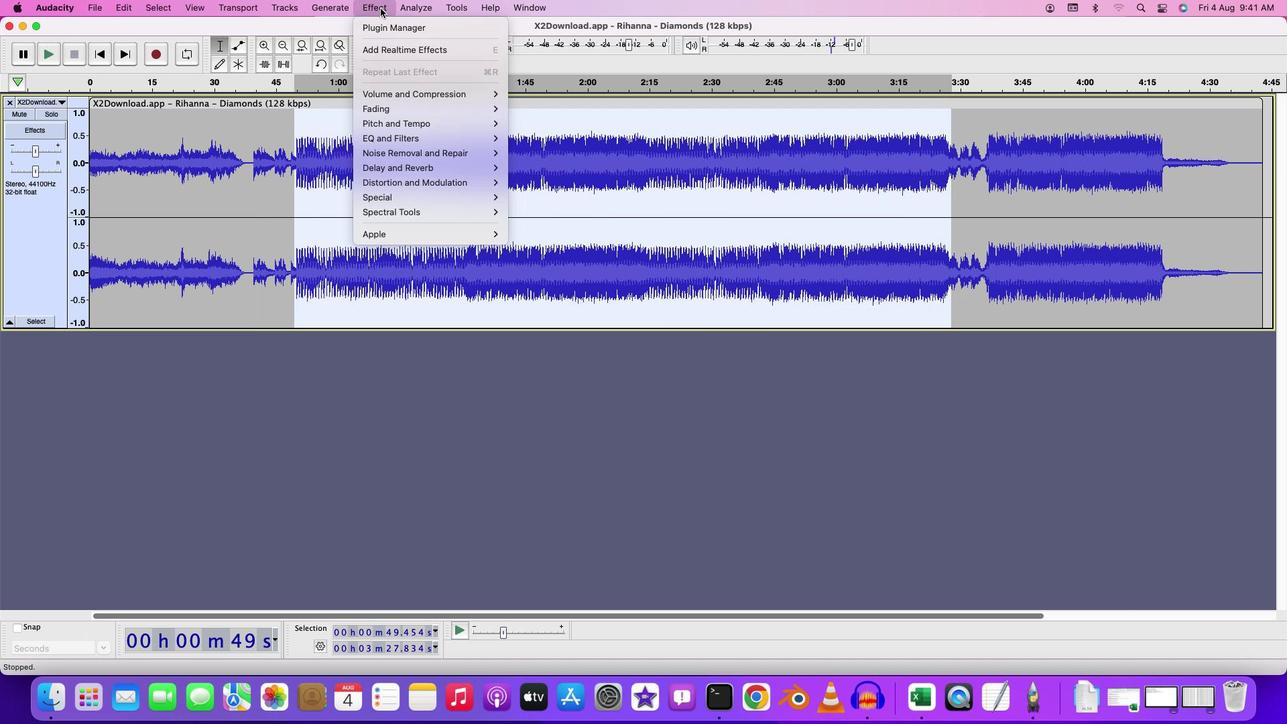 
Action: Mouse moved to (525, 221)
Screenshot: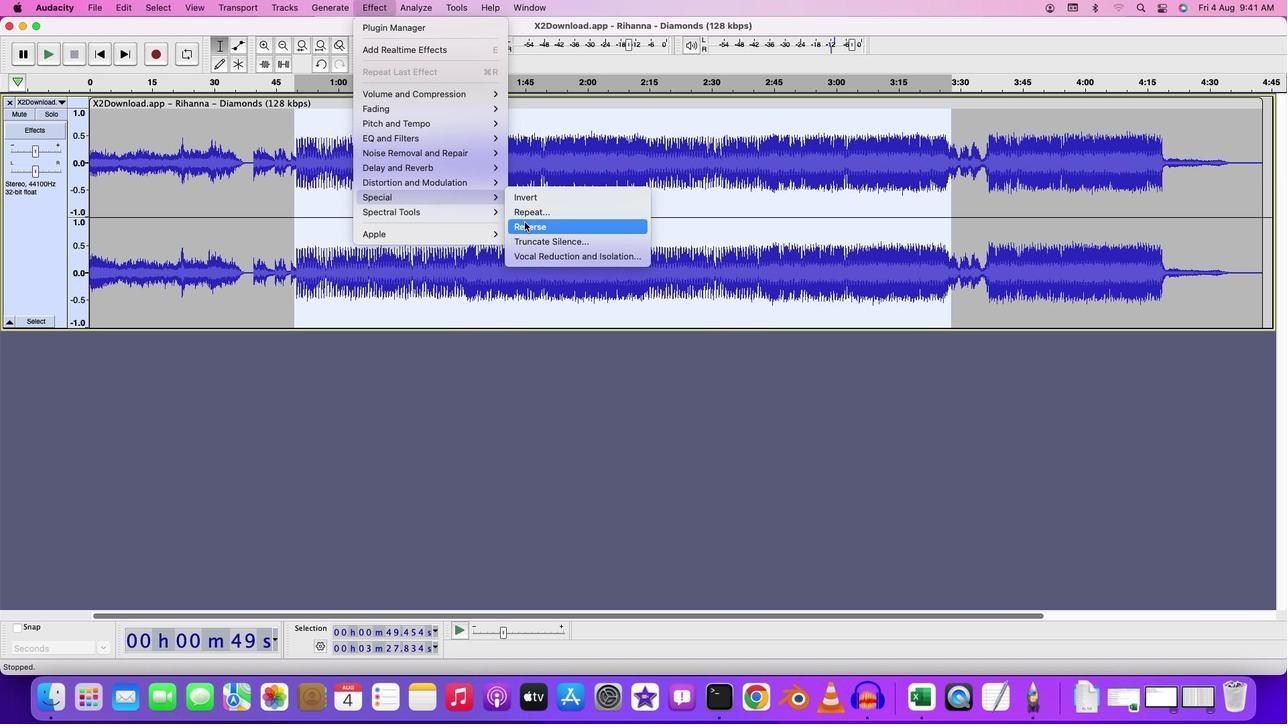 
Action: Mouse pressed left at (525, 221)
Screenshot: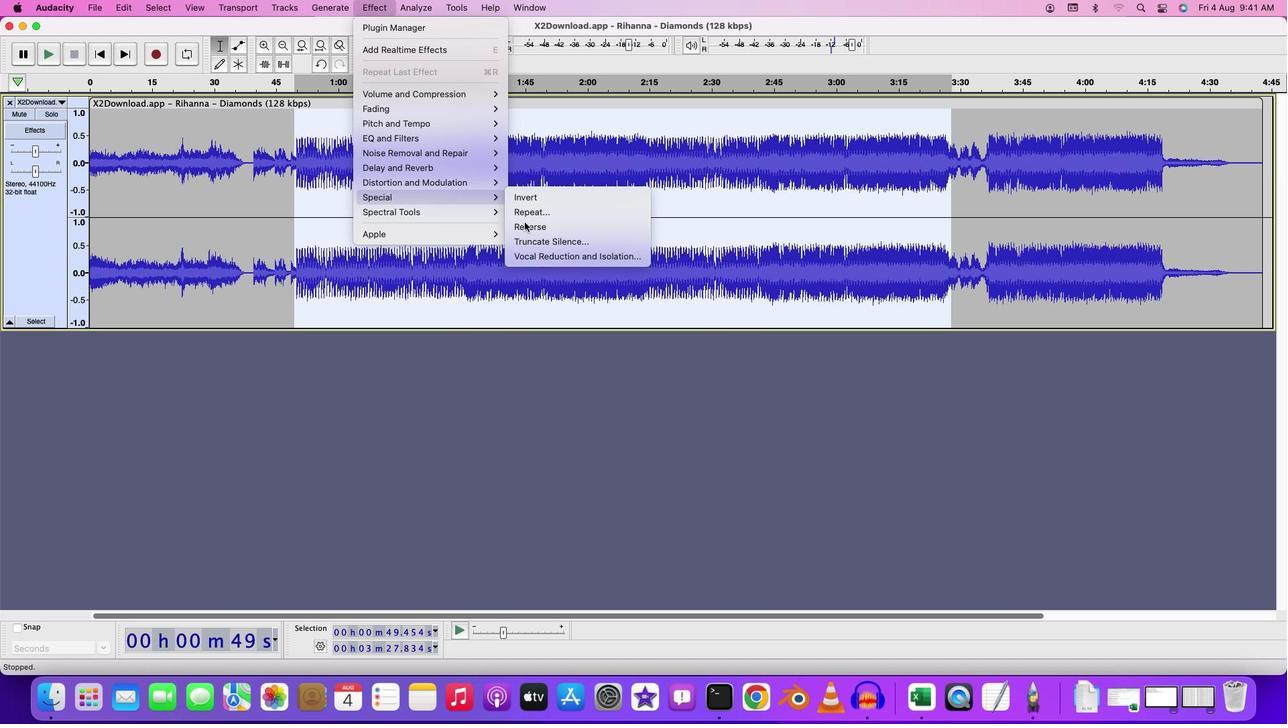 
Action: Mouse moved to (287, 121)
Screenshot: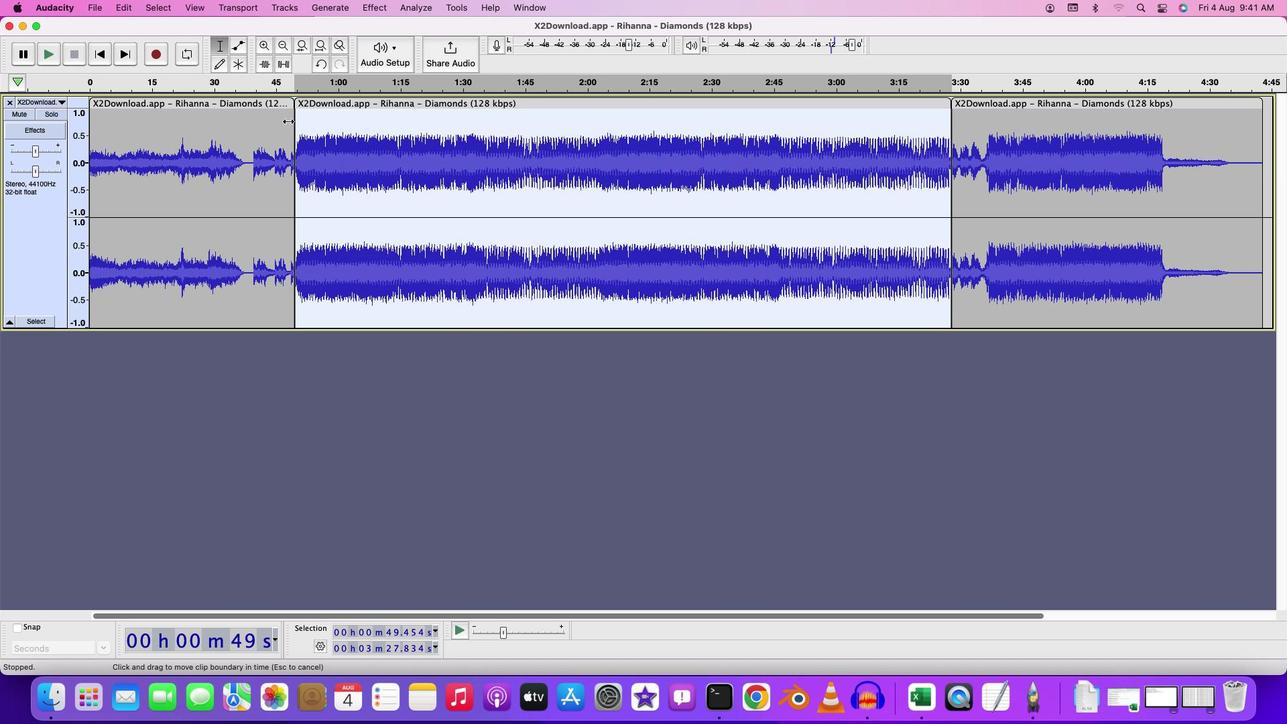 
Action: Mouse pressed left at (287, 121)
Screenshot: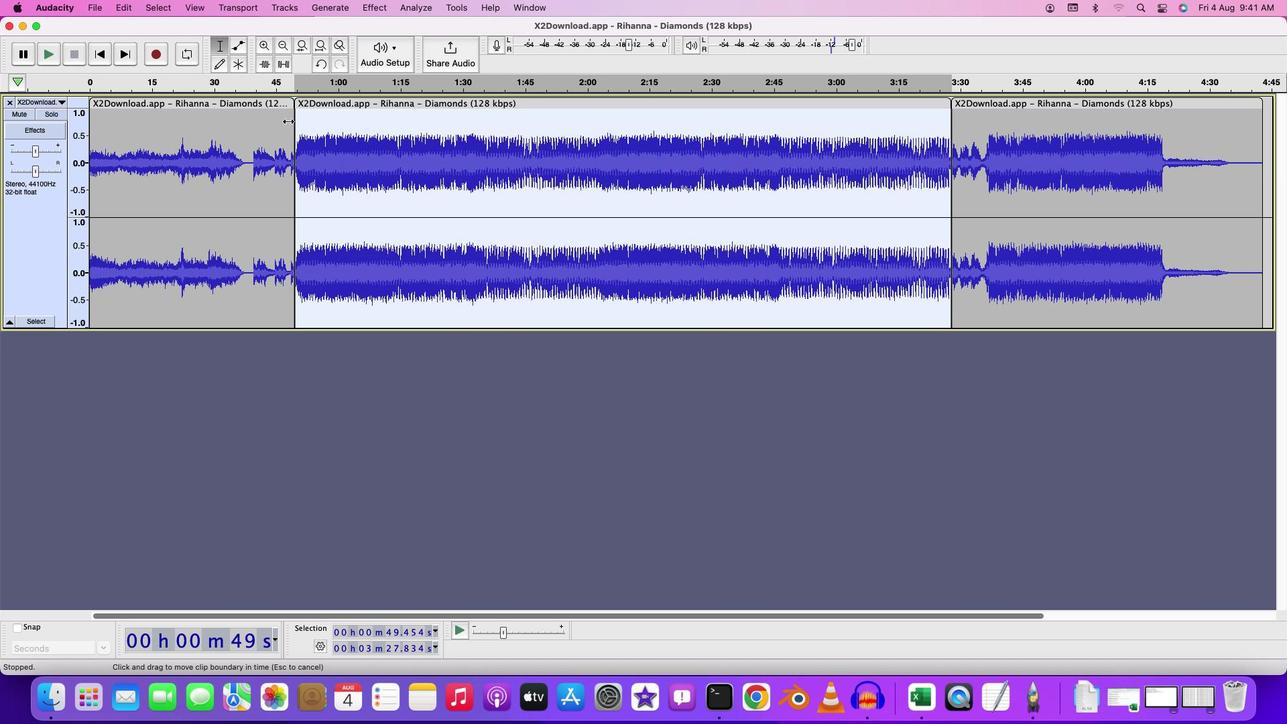 
Action: Mouse moved to (285, 114)
Screenshot: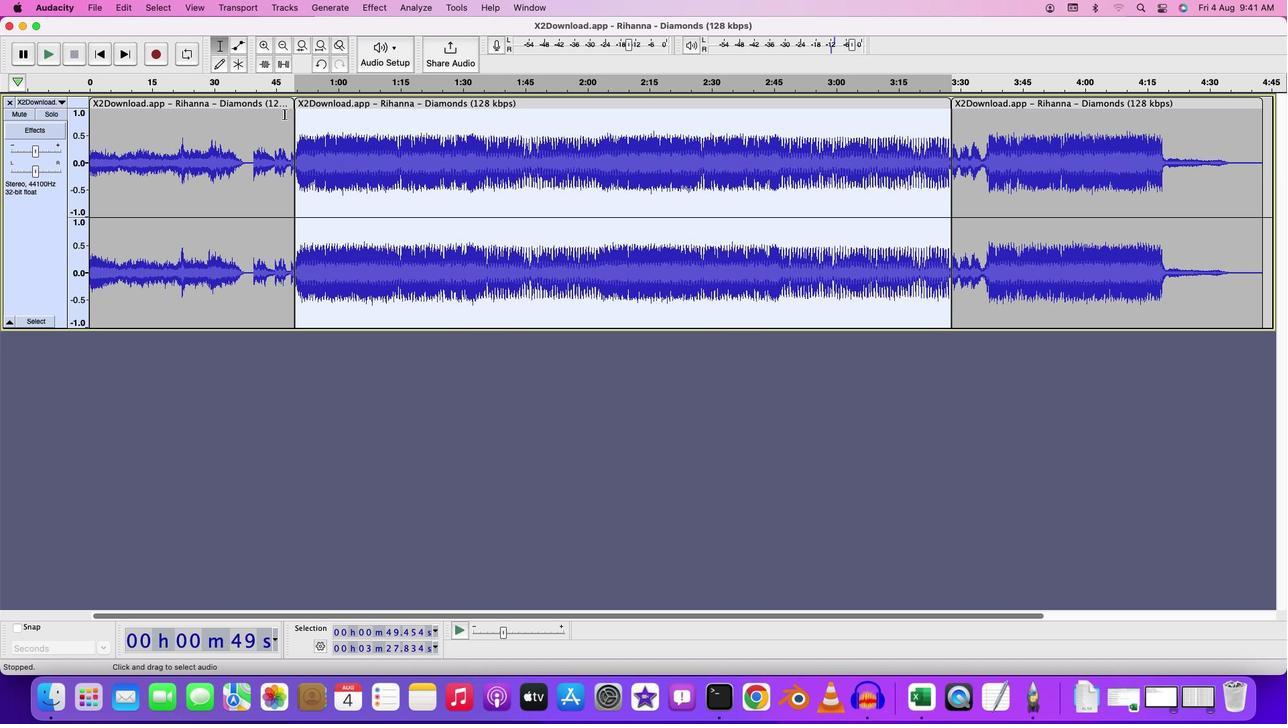 
Action: Mouse pressed left at (285, 114)
Screenshot: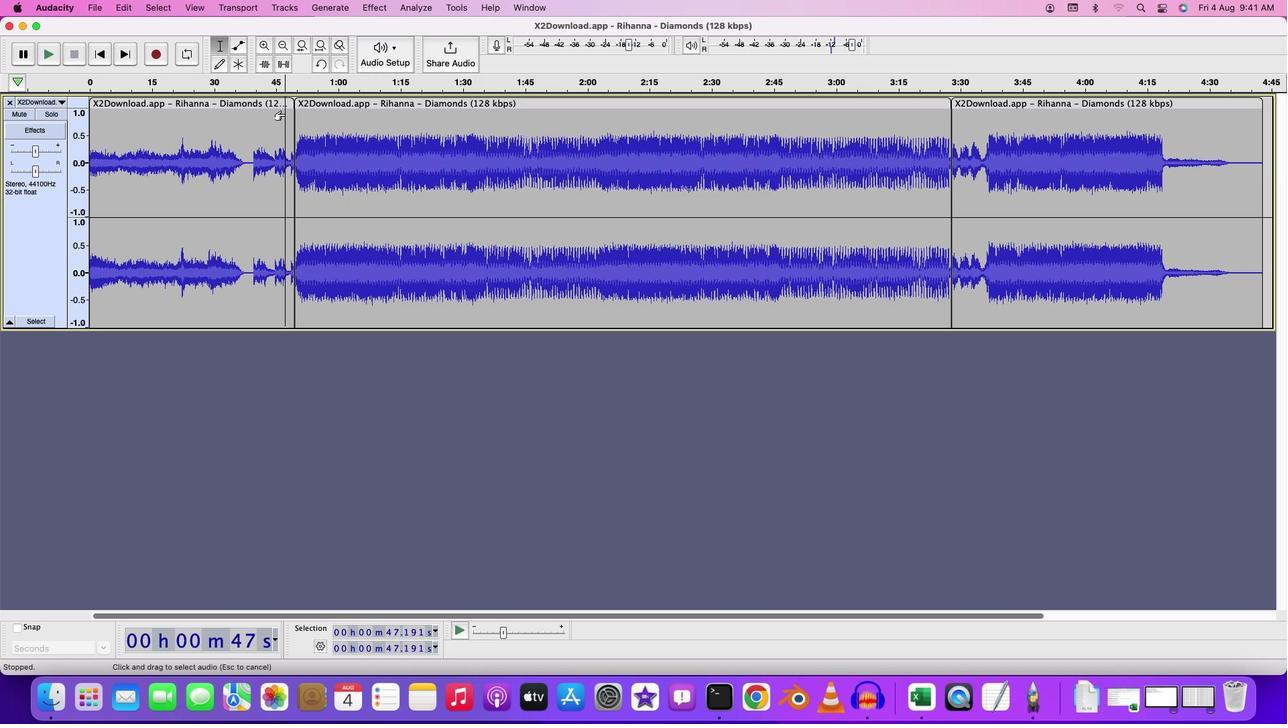 
Action: Key pressed Key.spaceKey.media_volume_upKey.media_volume_up
Screenshot: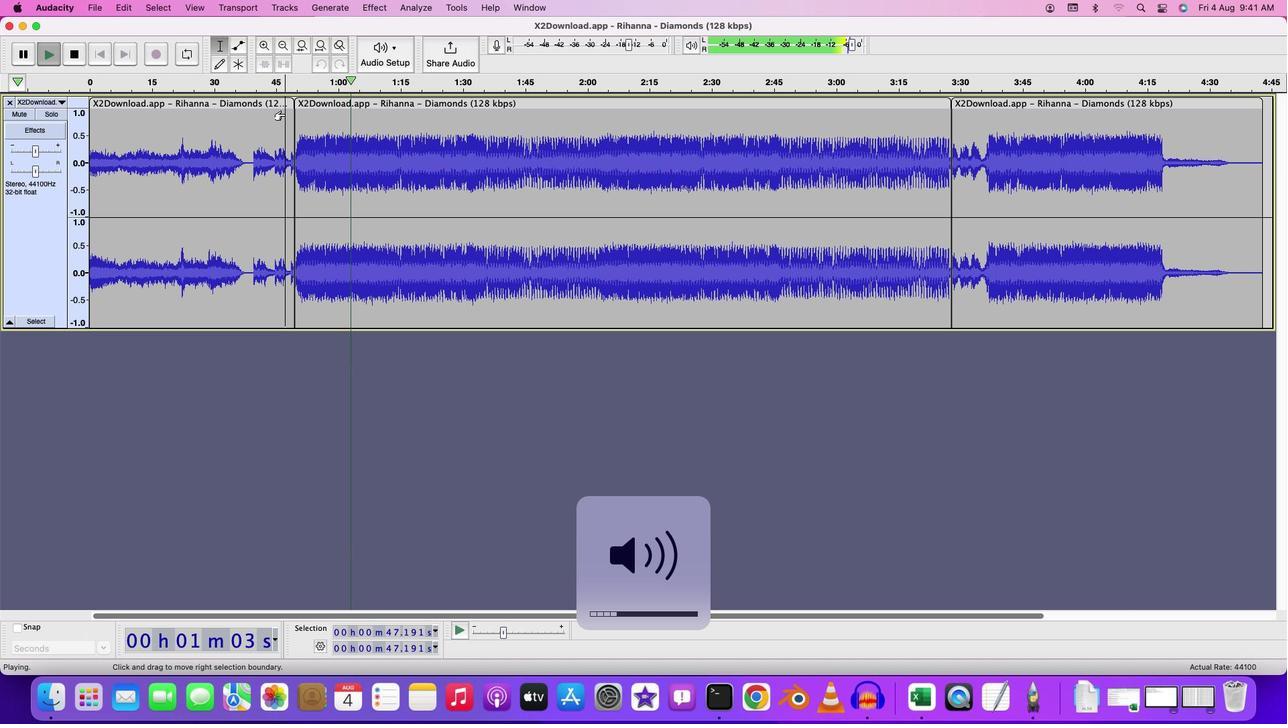 
Action: Mouse moved to (938, 111)
Screenshot: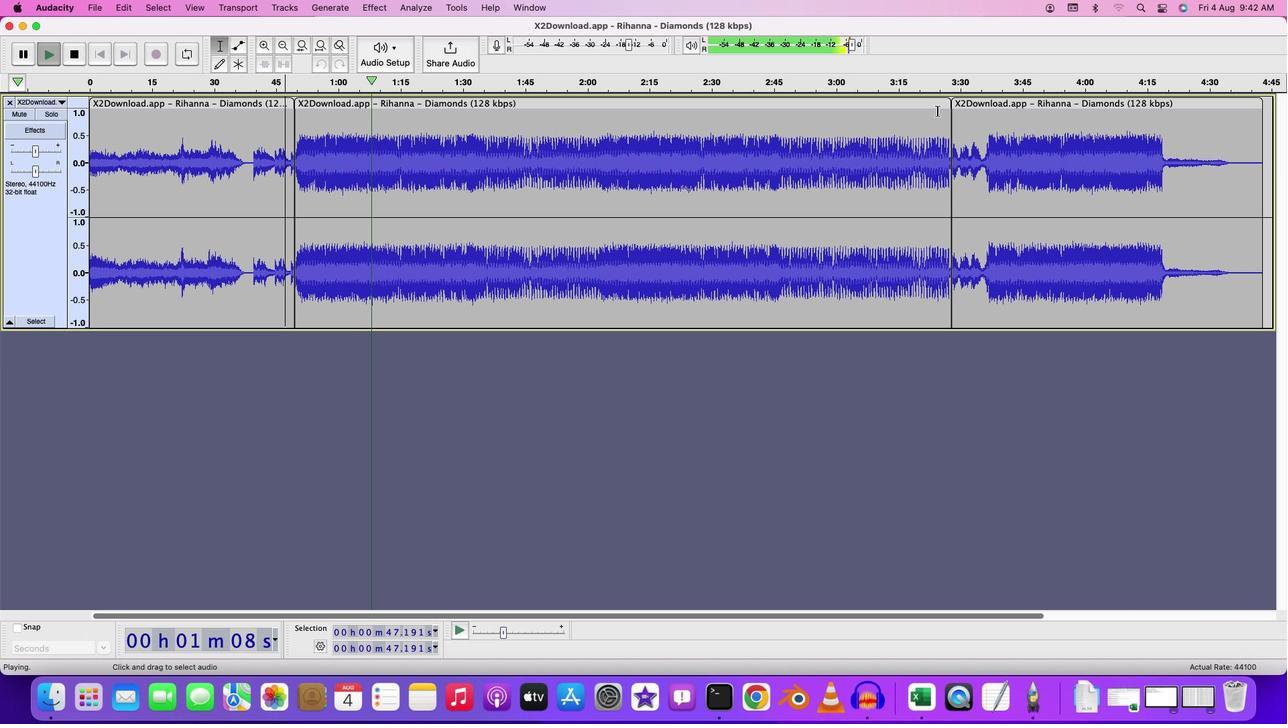 
Action: Mouse pressed left at (938, 111)
Screenshot: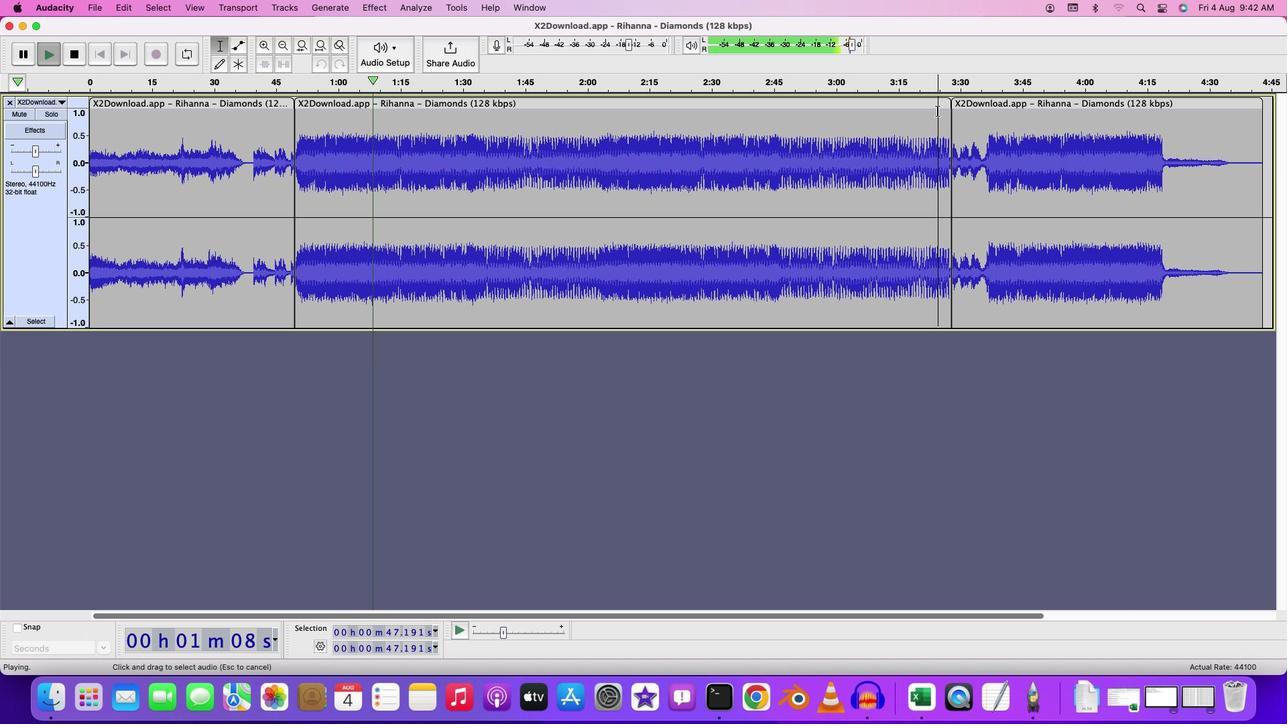 
Action: Key pressed Key.spaceKey.space
Screenshot: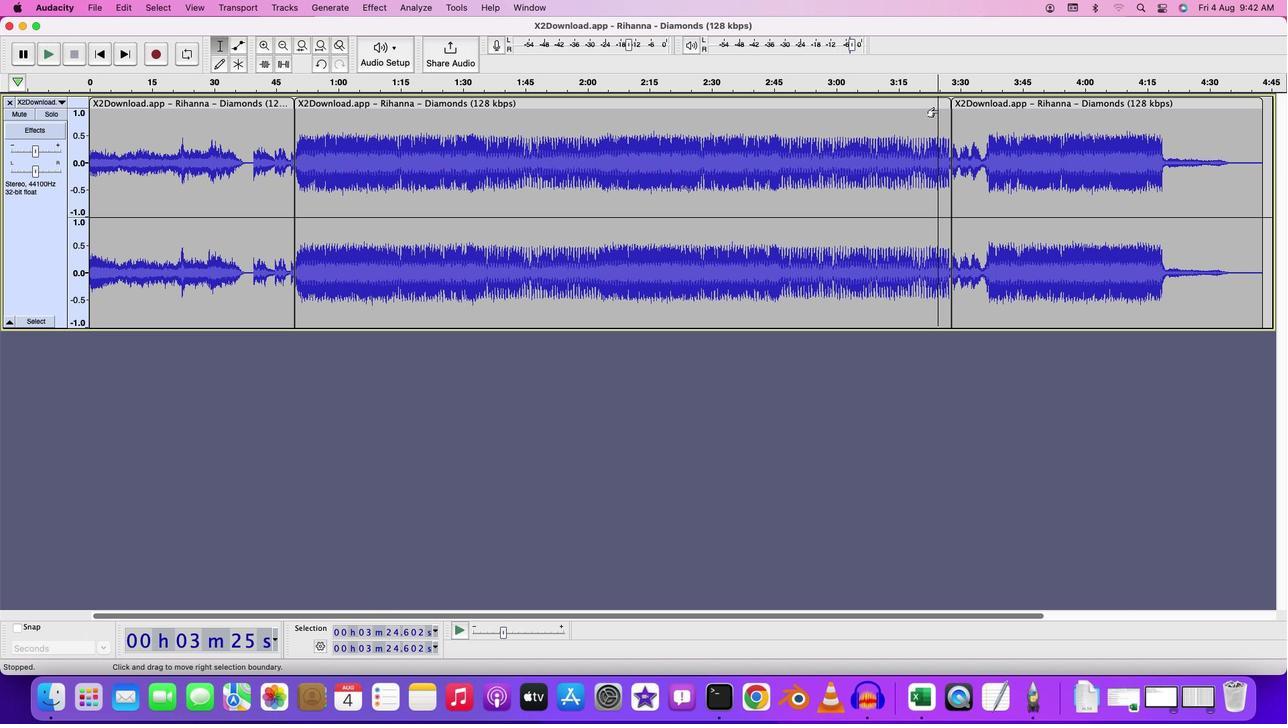 
Action: Mouse moved to (938, 111)
Screenshot: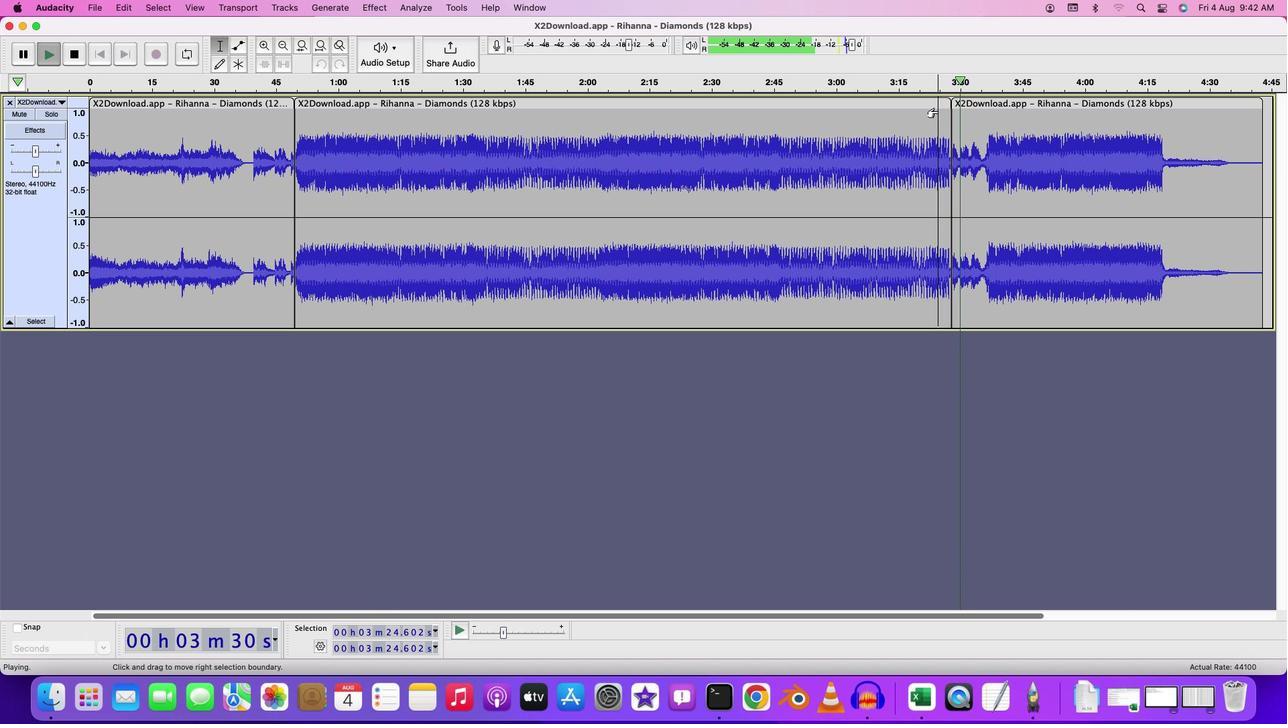 
Action: Key pressed Key.space
Screenshot: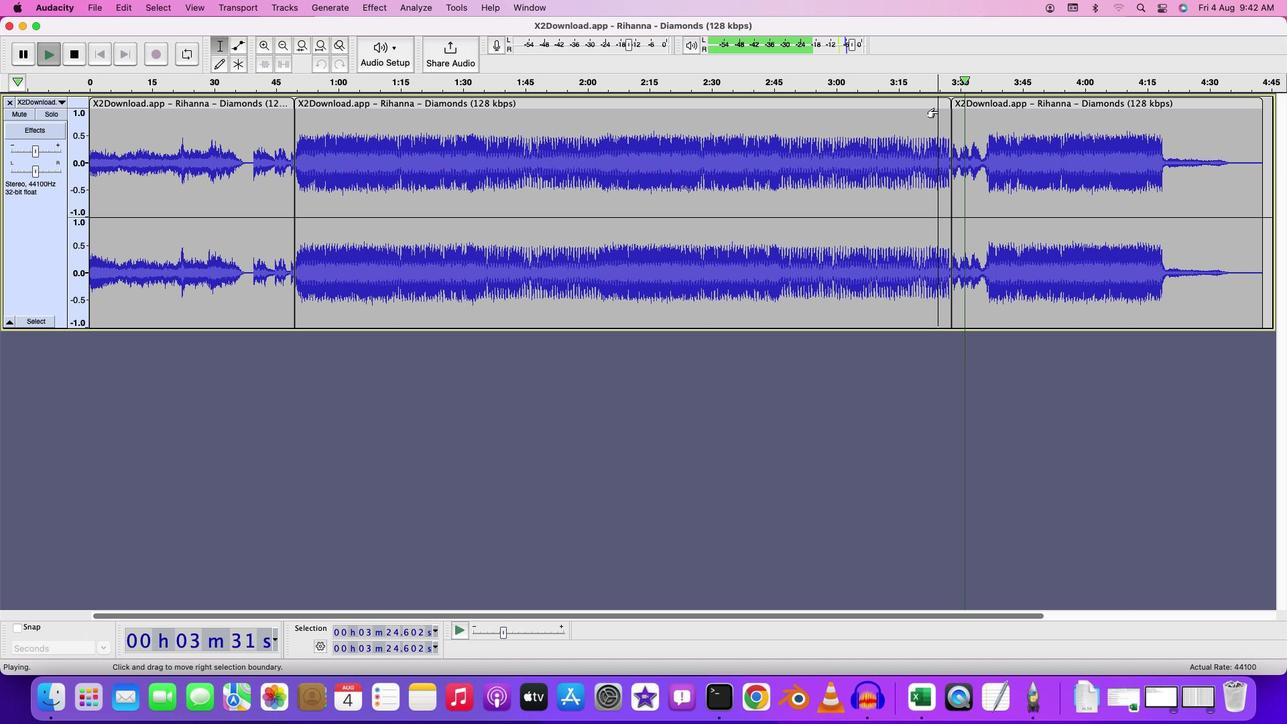 
Action: Mouse moved to (101, 6)
Screenshot: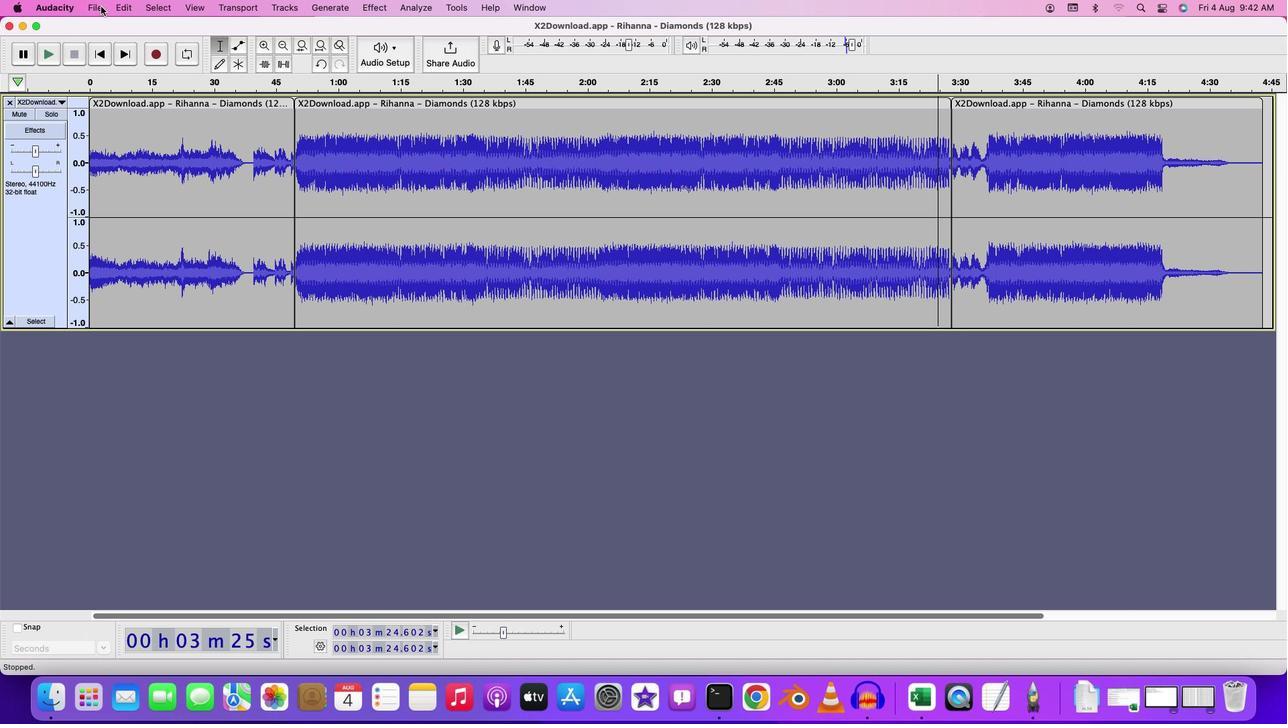 
Action: Mouse pressed left at (101, 6)
Screenshot: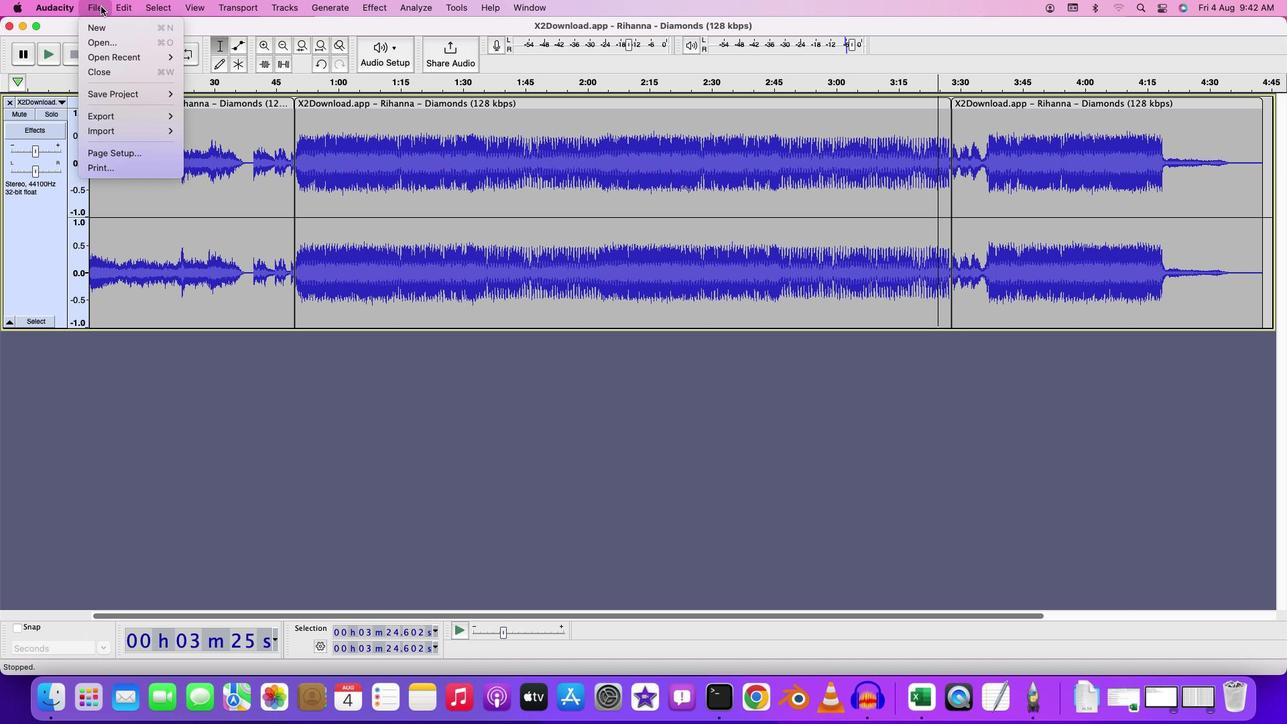 
Action: Mouse moved to (214, 114)
Screenshot: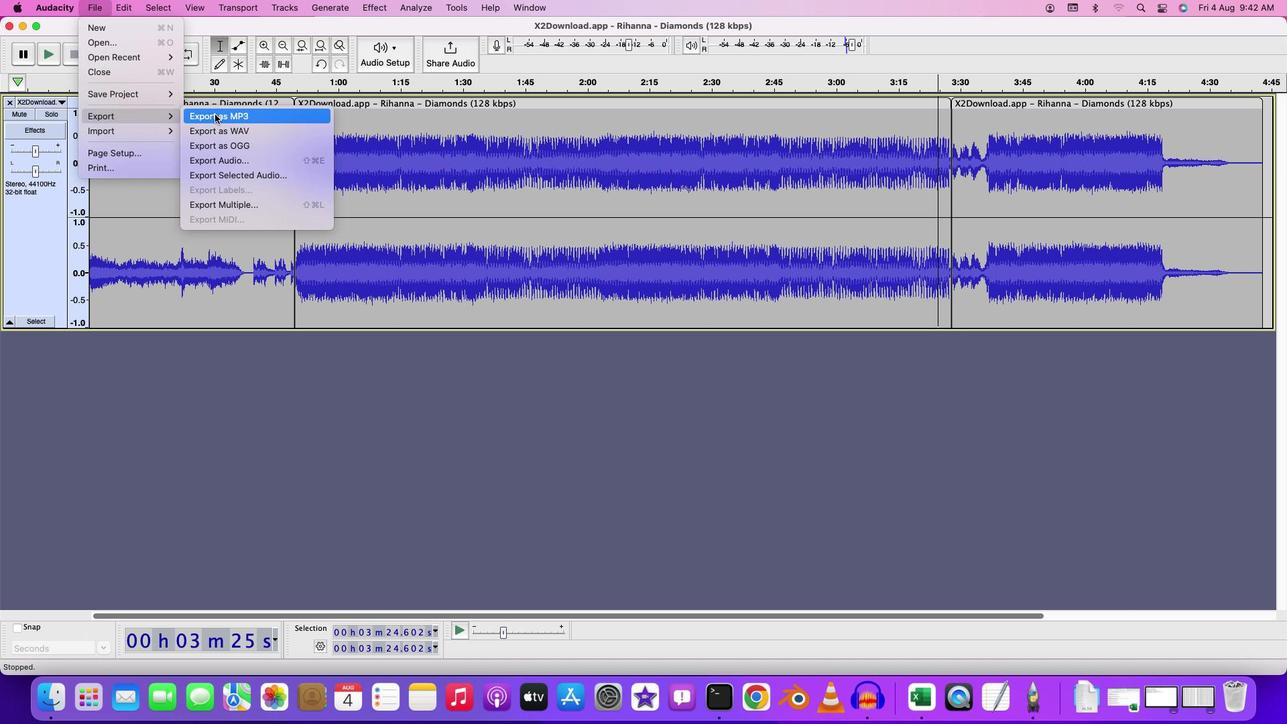 
Action: Mouse pressed left at (214, 114)
Screenshot: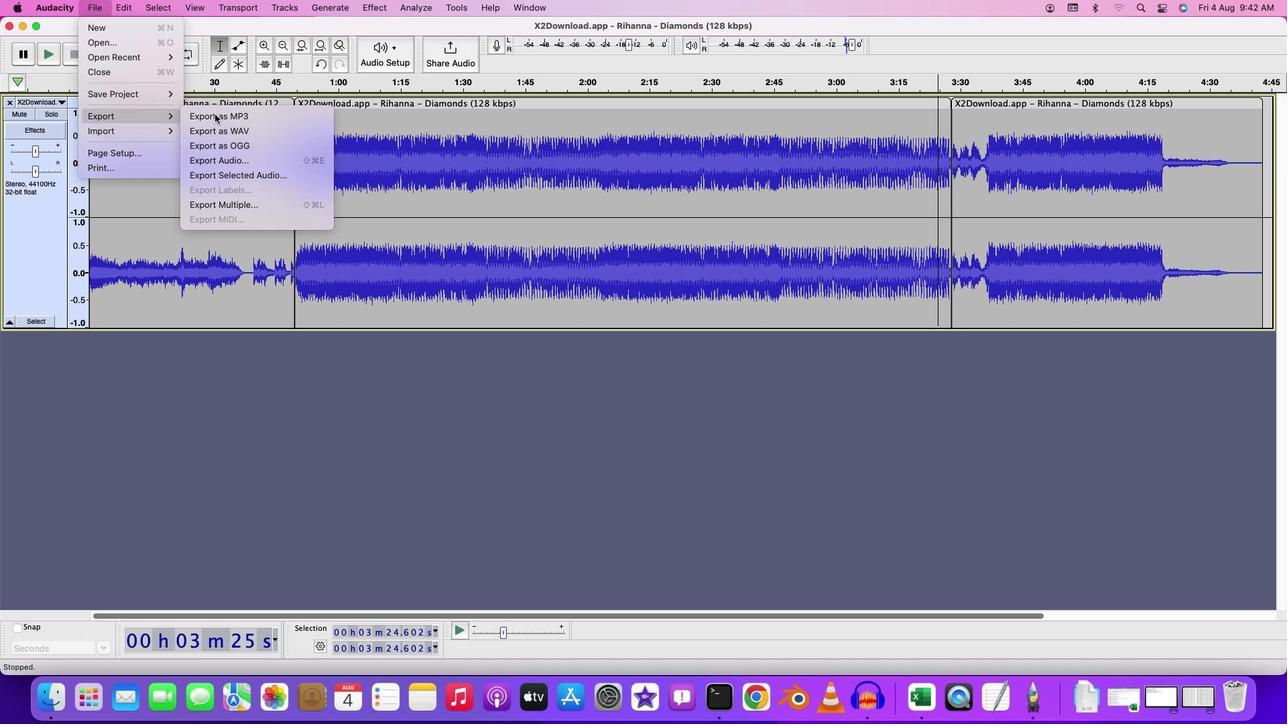 
Action: Key pressed Key.shift'R''e''v''e''r''s''e'
Screenshot: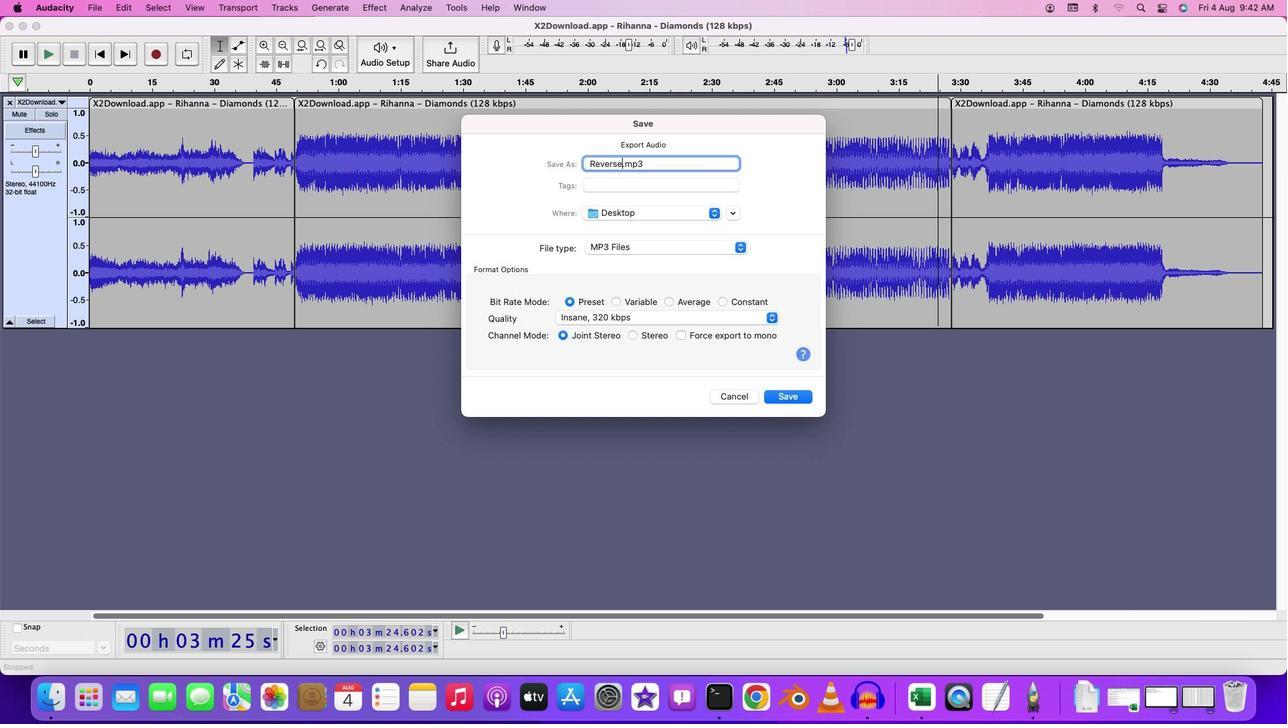 
Action: Mouse moved to (806, 396)
Screenshot: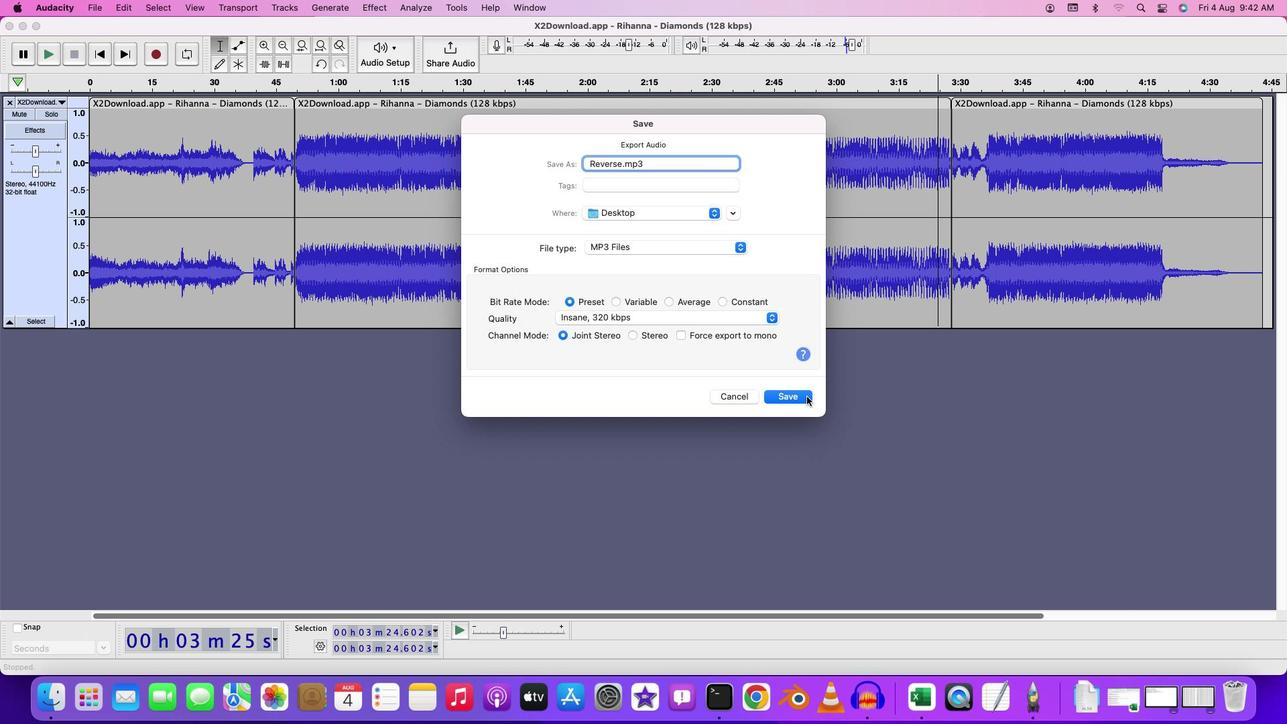 
Action: Mouse pressed left at (806, 396)
Screenshot: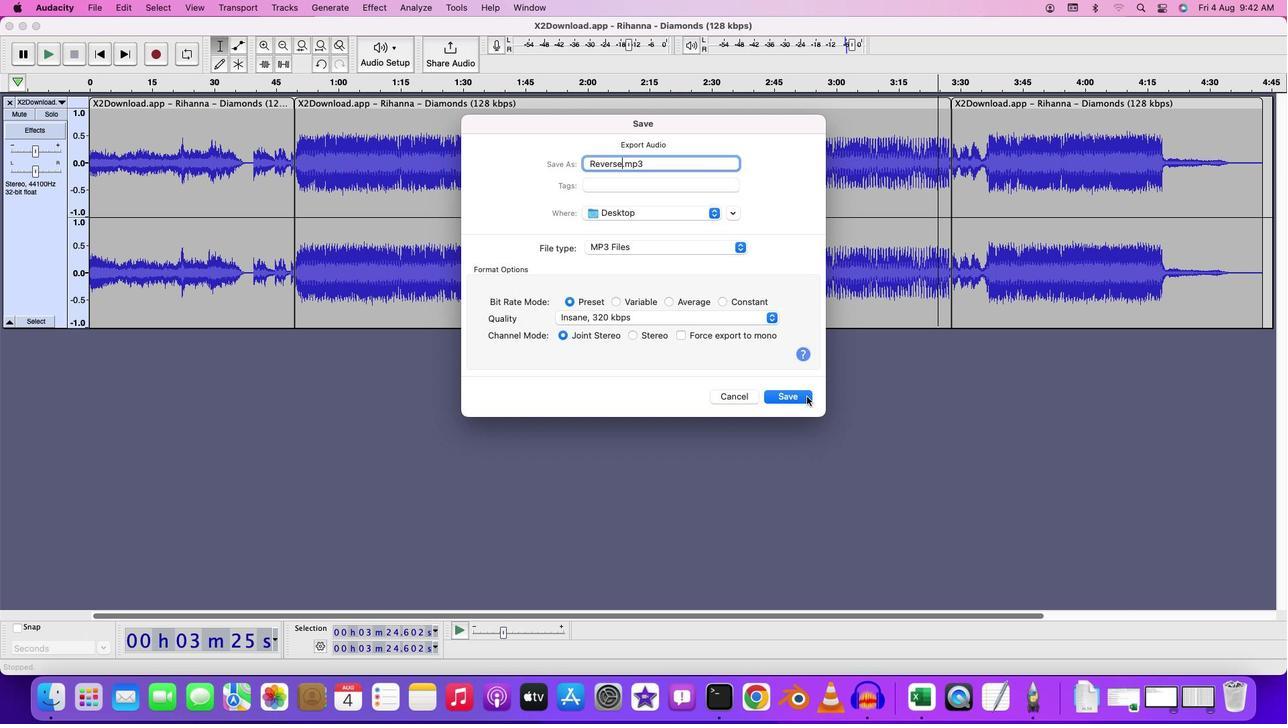 
Action: Mouse moved to (758, 473)
Screenshot: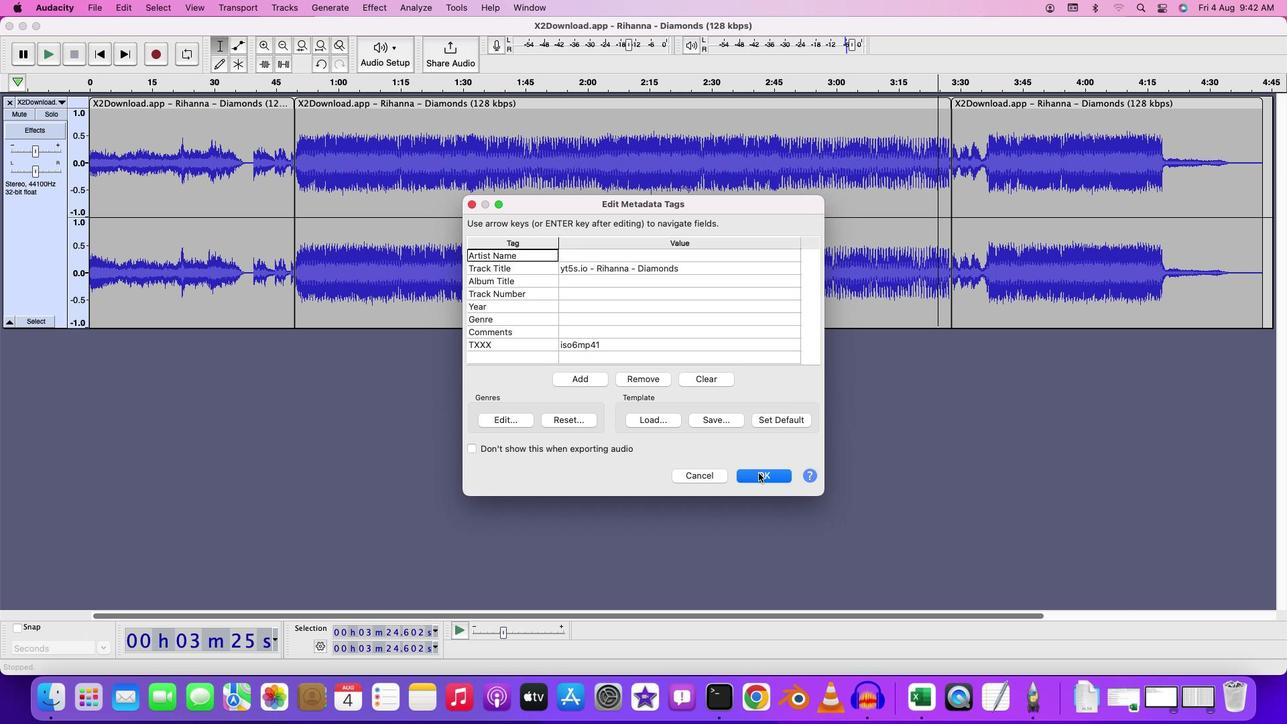 
Action: Mouse pressed left at (758, 473)
Screenshot: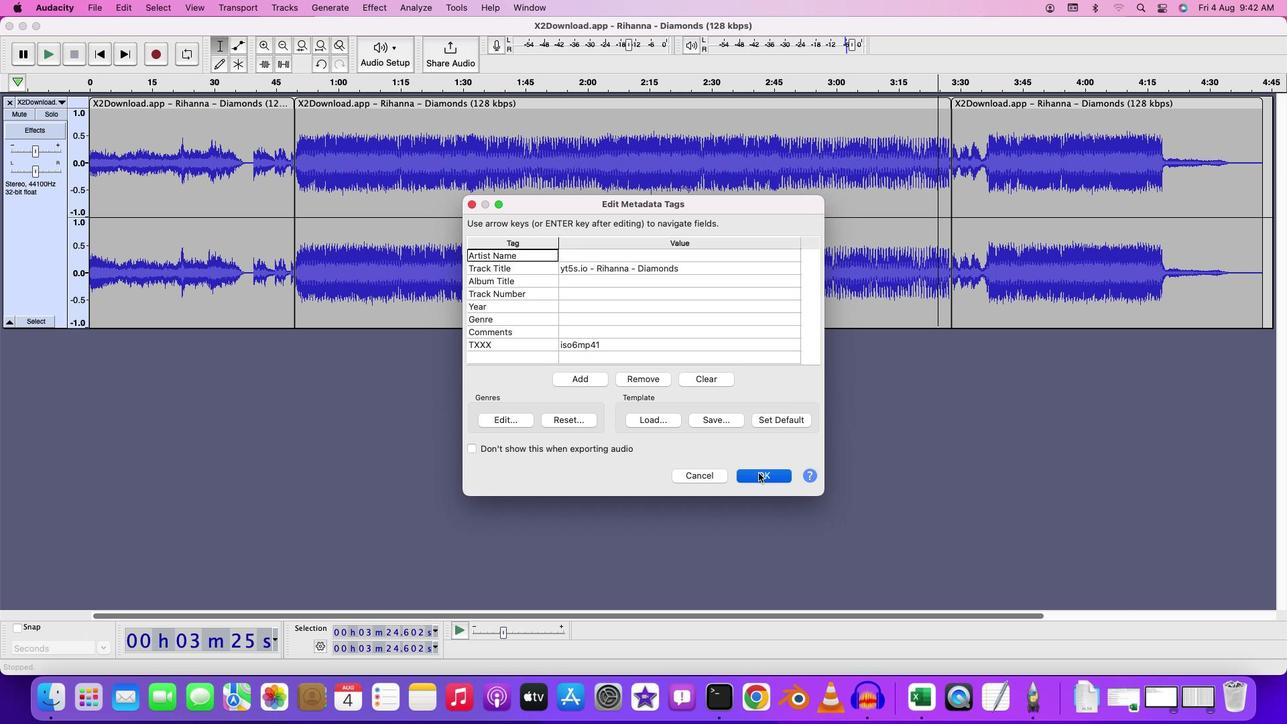 
Action: Mouse moved to (719, 442)
Screenshot: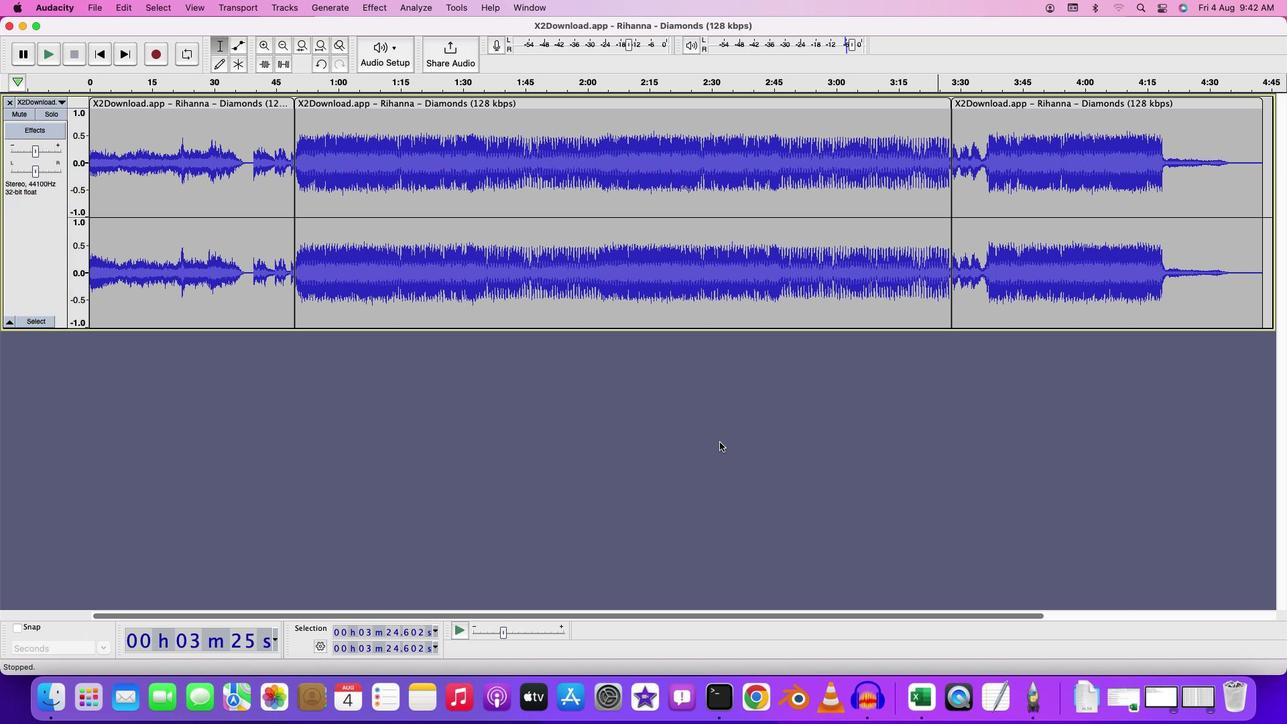 
Action: Mouse pressed left at (719, 442)
Screenshot: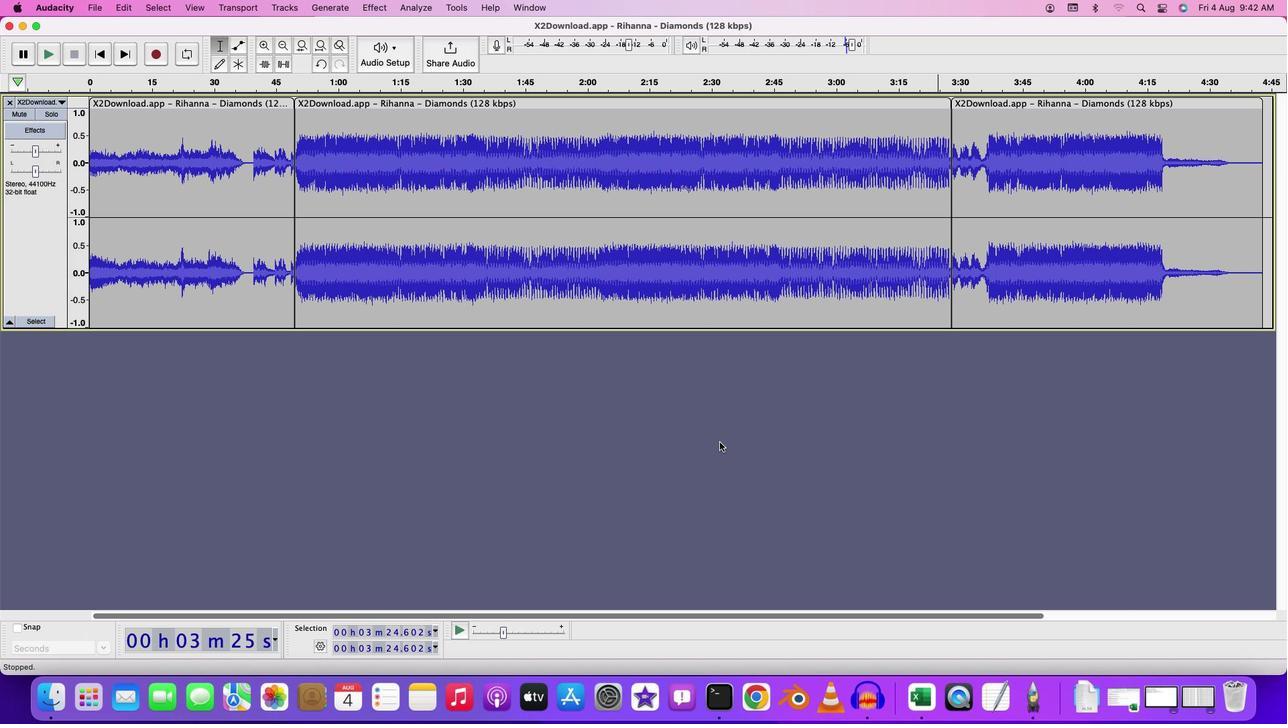 
